 Task: Log work in the project AgileFalcon for the issue 'Integrate a new gamification feature into an existing mobile application to increase user engagement and retention' spent time as '4w 4d 13h 35m' and remaining time as '1w 4d 9h 43m' and add a flag. Now add the issue to the epic 'IT Asset Management Process Improvement'. Log work in the project AgileFalcon for the issue 'Develop a new tool for automated testing of web application accessibility compliance for people with disabilities' spent time as '1w 5d 2h 57m' and remaining time as '4w 6d 13h 20m' and clone the issue. Now add the issue to the epic 'IT Service Desk Process Improvement'
Action: Mouse moved to (971, 234)
Screenshot: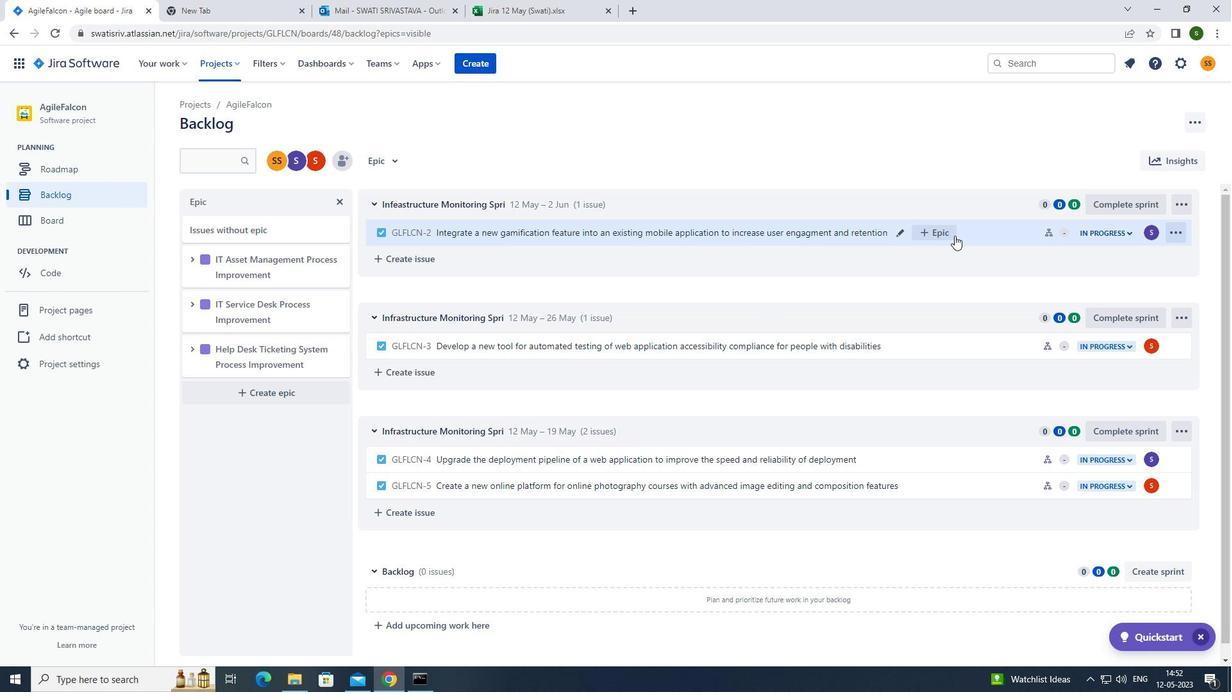 
Action: Mouse pressed left at (971, 234)
Screenshot: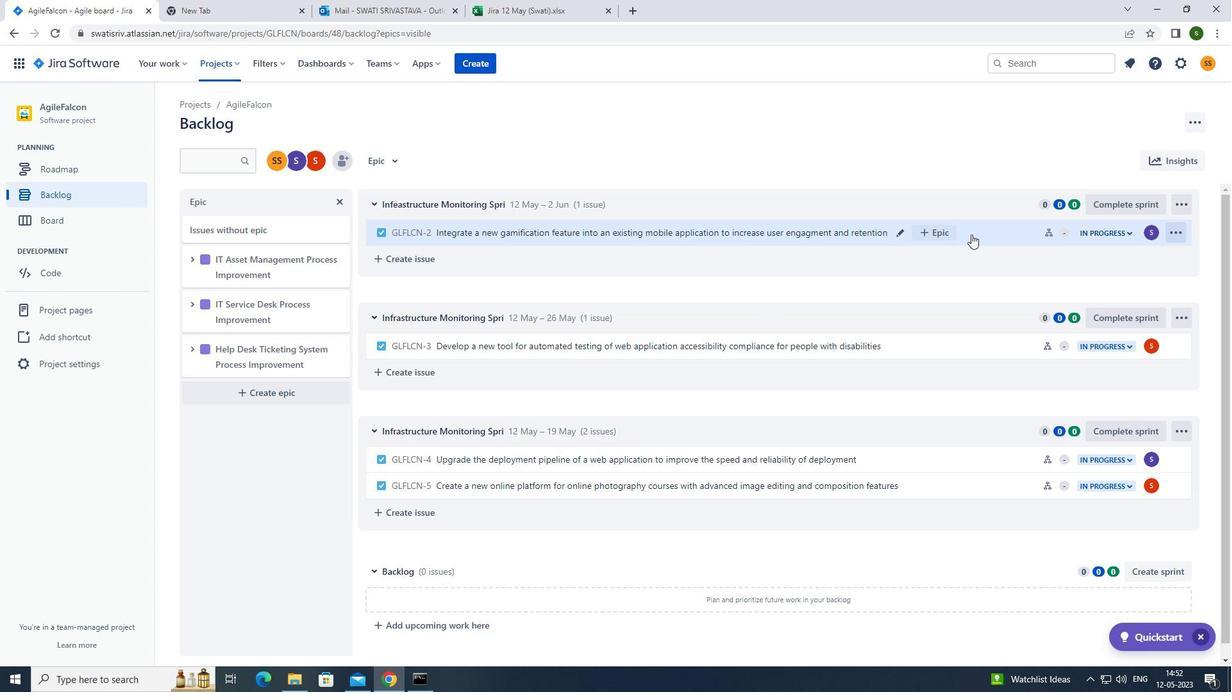 
Action: Mouse moved to (1178, 194)
Screenshot: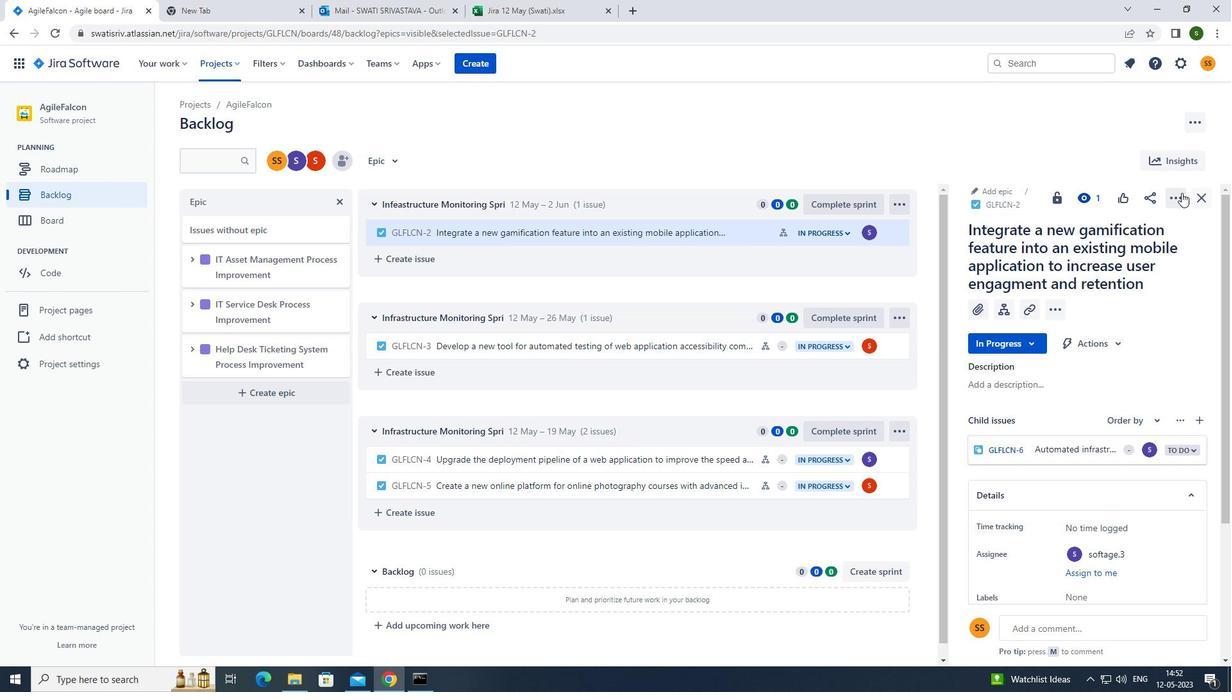 
Action: Mouse pressed left at (1178, 194)
Screenshot: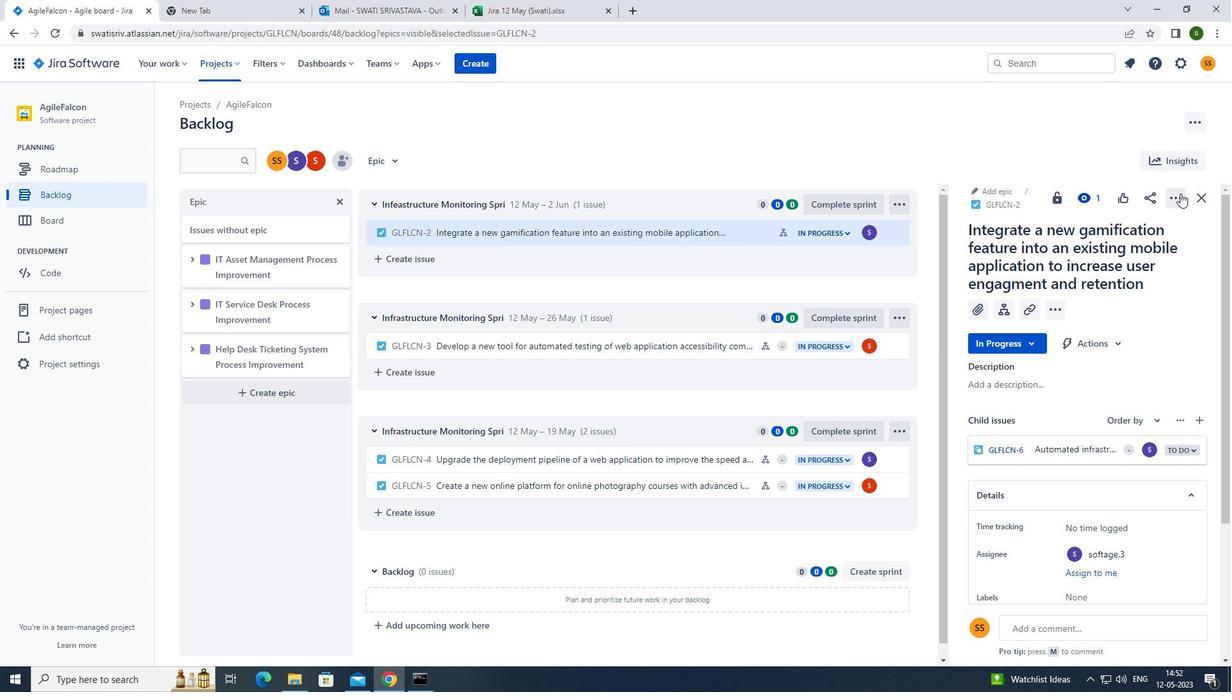 
Action: Mouse moved to (1161, 227)
Screenshot: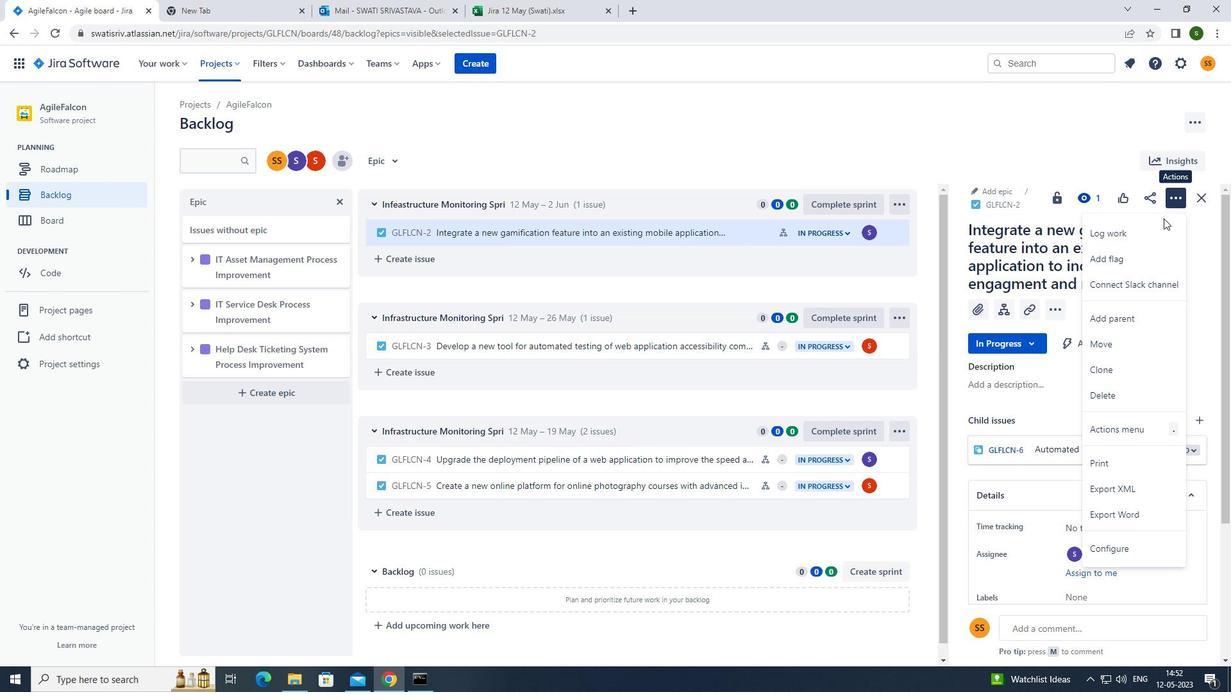 
Action: Mouse pressed left at (1161, 227)
Screenshot: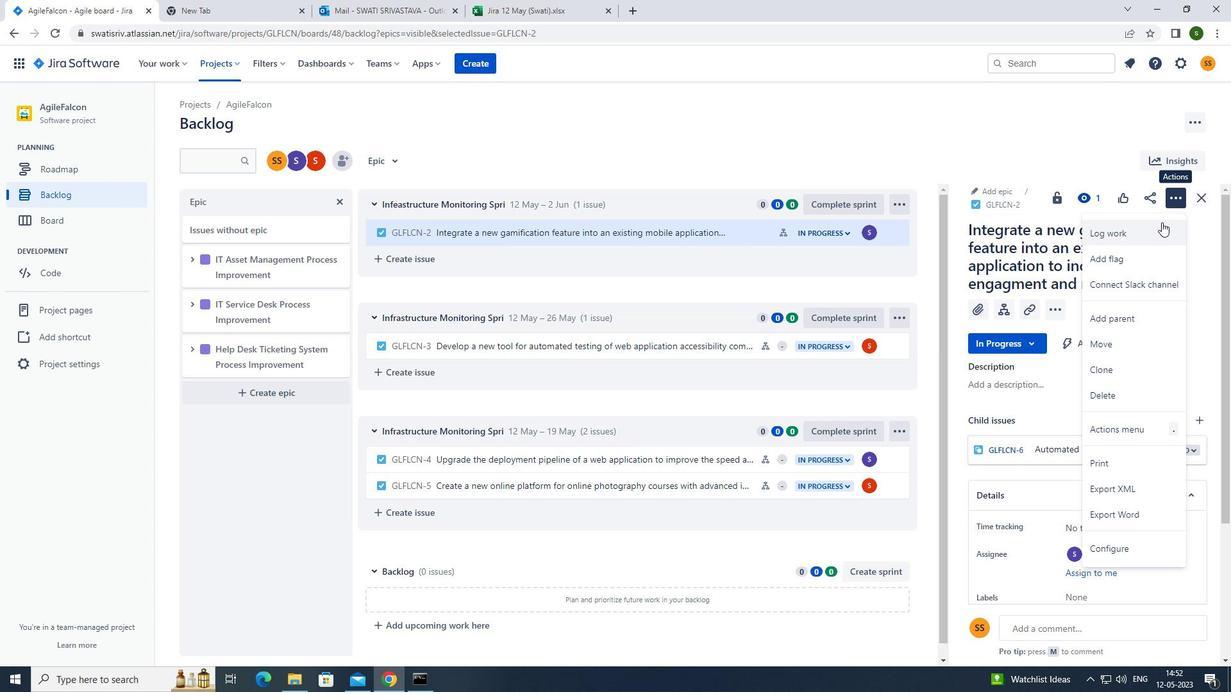 
Action: Mouse moved to (558, 164)
Screenshot: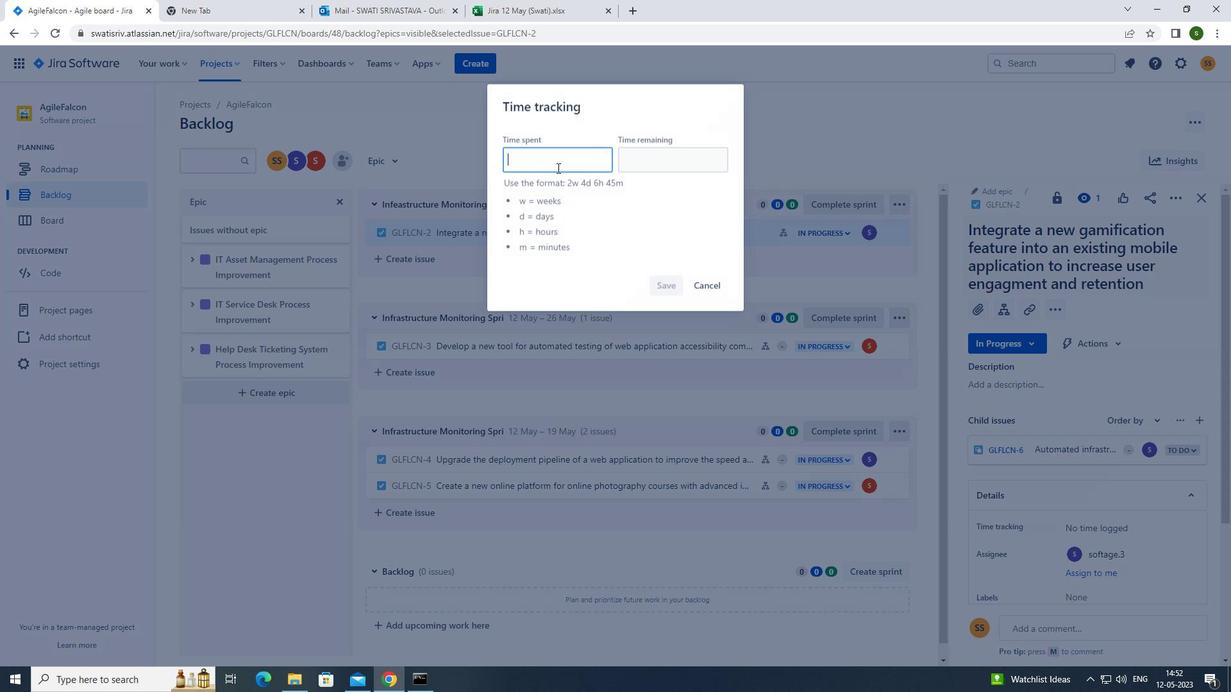 
Action: Key pressed 4w<Key.space>4d<Key.space>13h<Key.space>35m
Screenshot: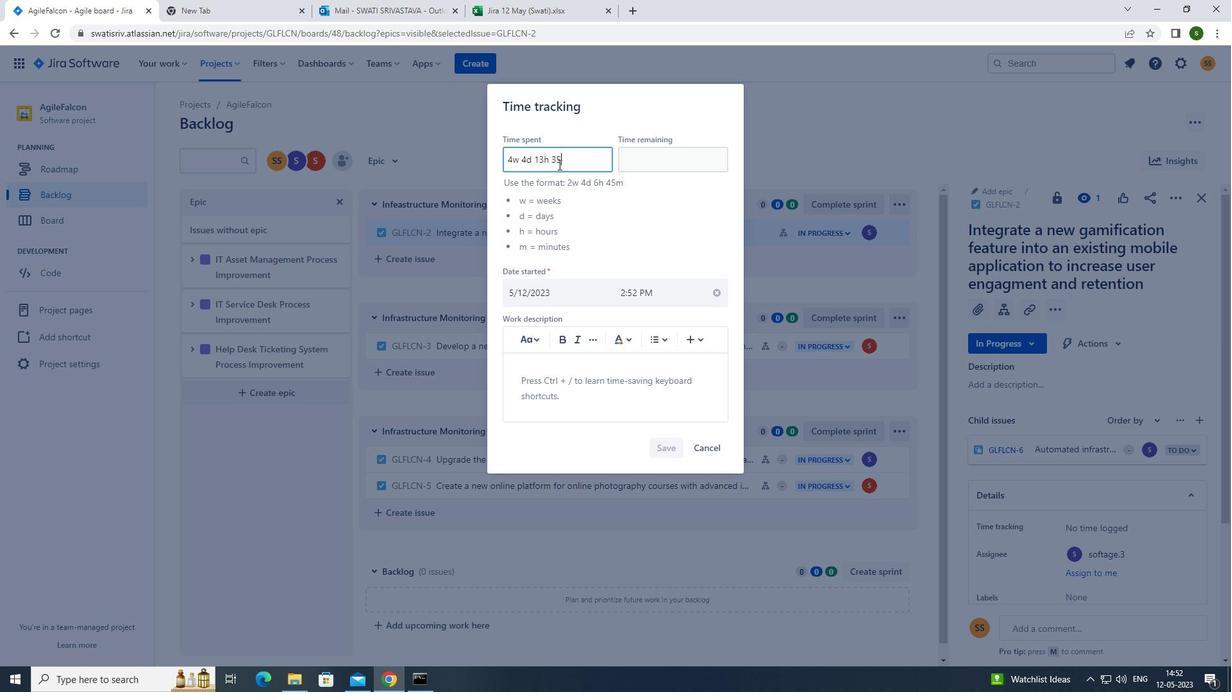 
Action: Mouse moved to (671, 164)
Screenshot: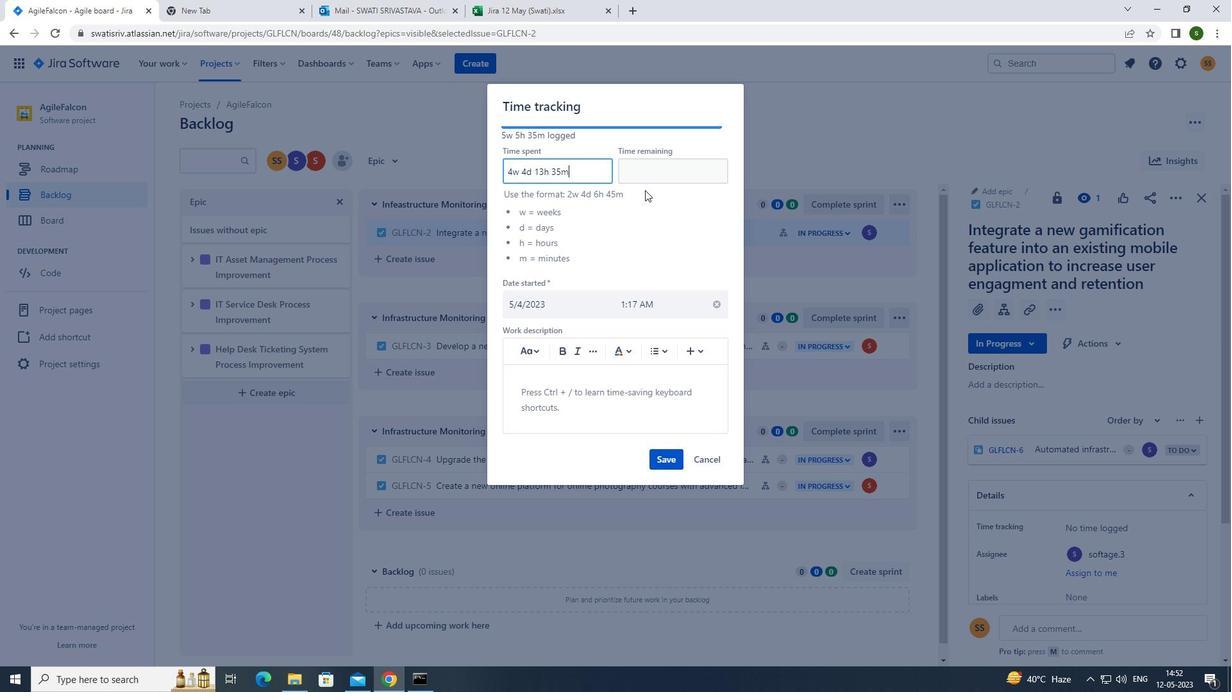 
Action: Mouse pressed left at (671, 164)
Screenshot: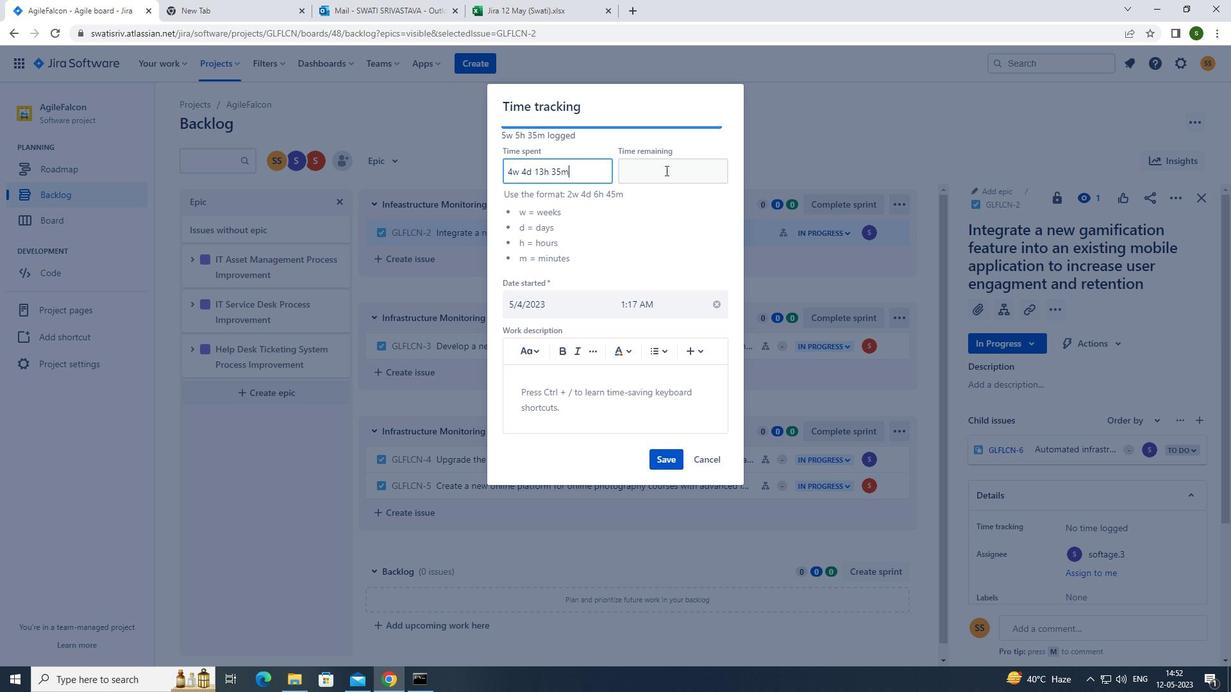 
Action: Key pressed 1w<Key.space>4d<Key.space>9h<Key.space>43m
Screenshot: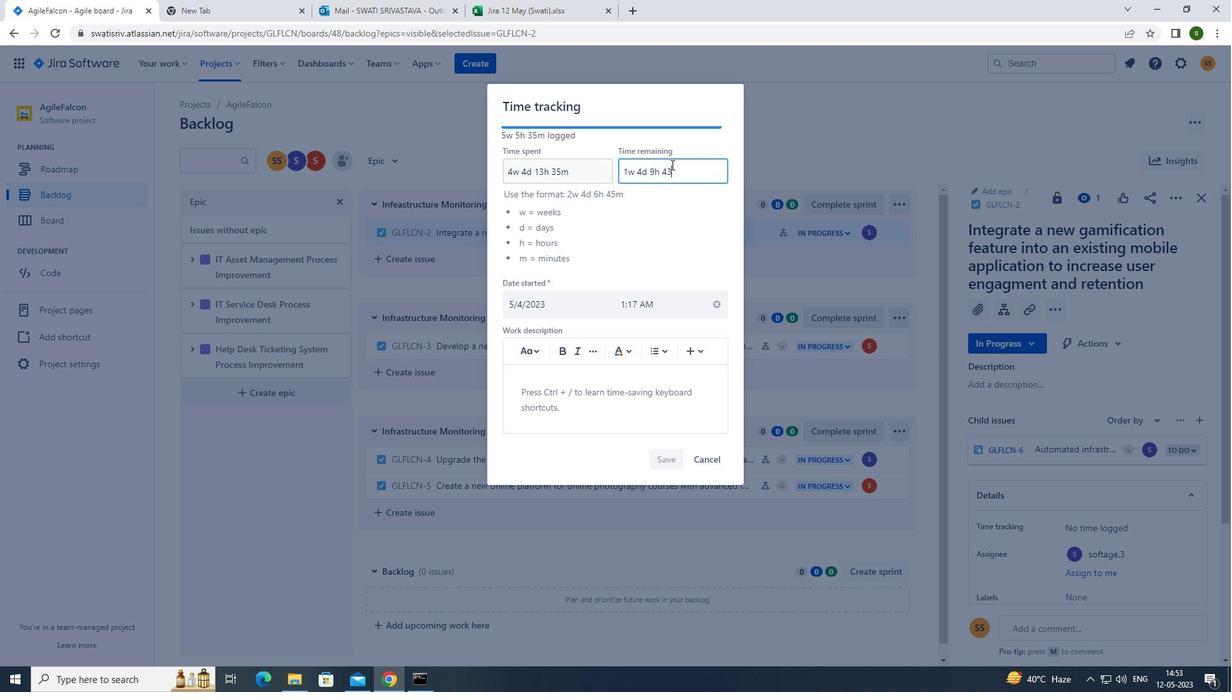 
Action: Mouse moved to (665, 460)
Screenshot: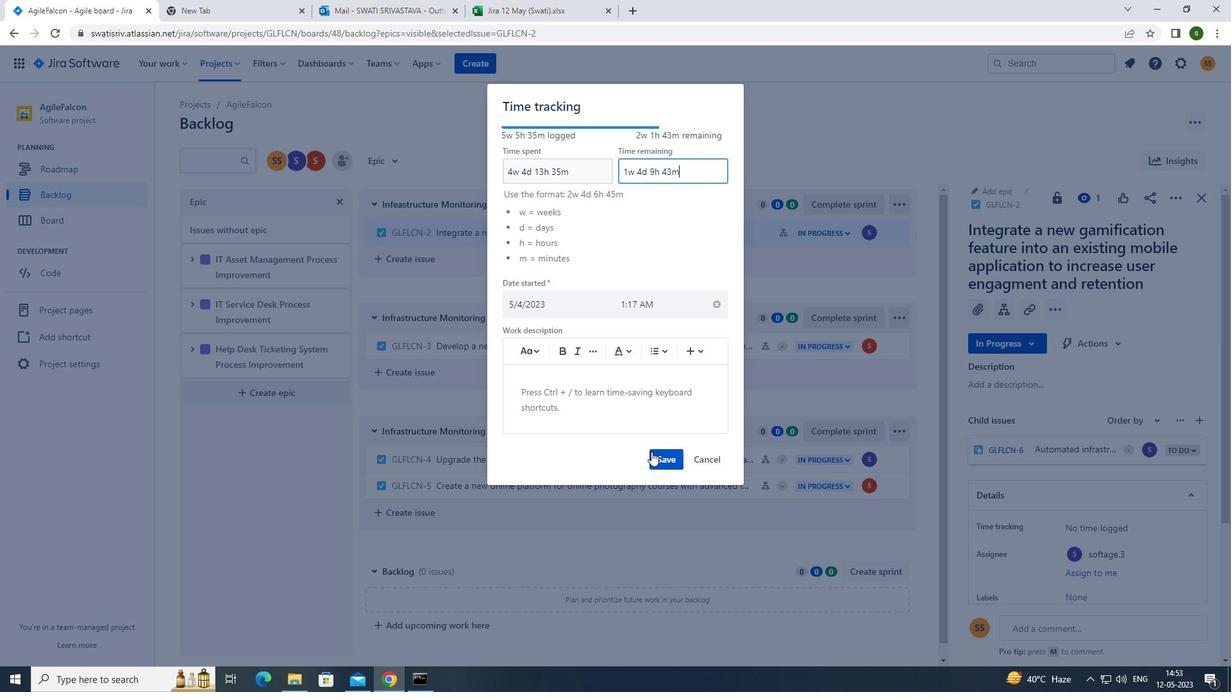
Action: Mouse pressed left at (665, 460)
Screenshot: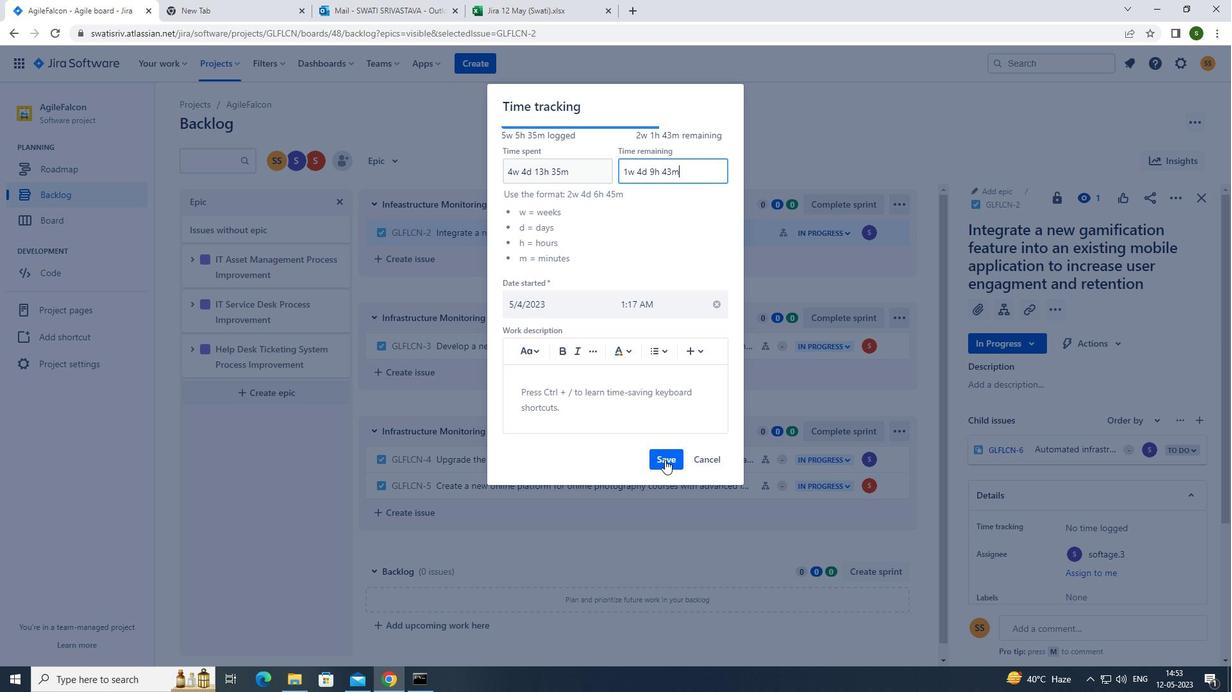 
Action: Mouse moved to (1177, 200)
Screenshot: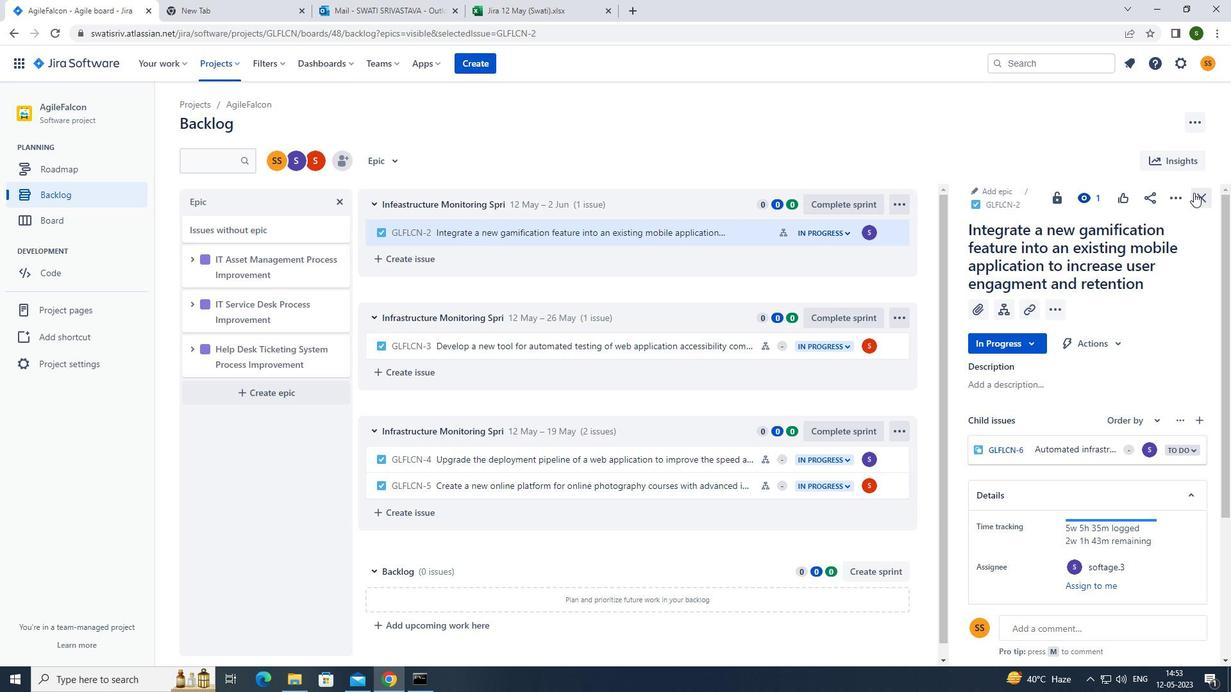 
Action: Mouse pressed left at (1177, 200)
Screenshot: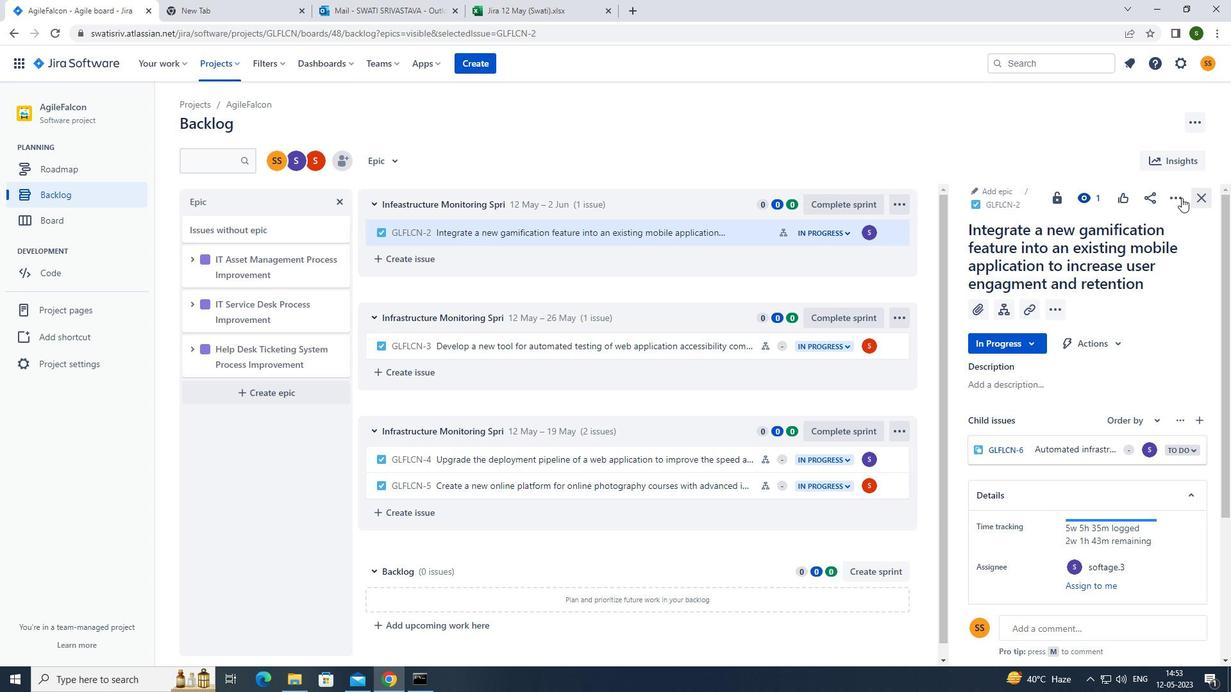
Action: Mouse moved to (1113, 253)
Screenshot: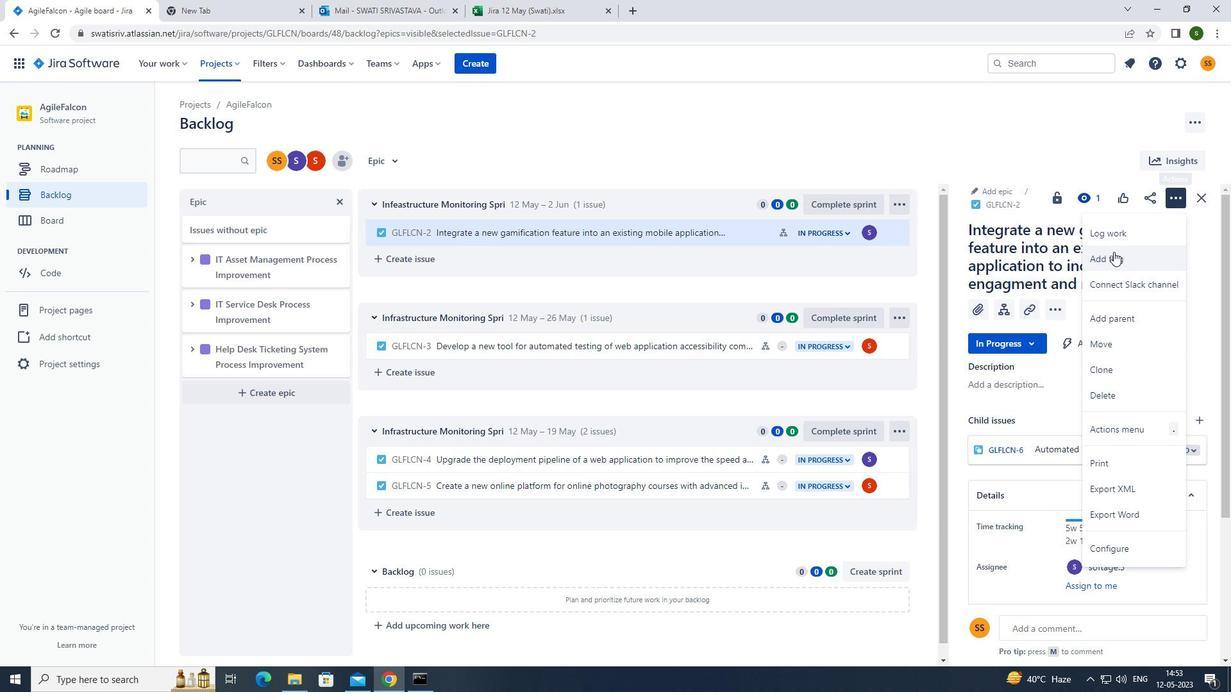 
Action: Mouse pressed left at (1113, 253)
Screenshot: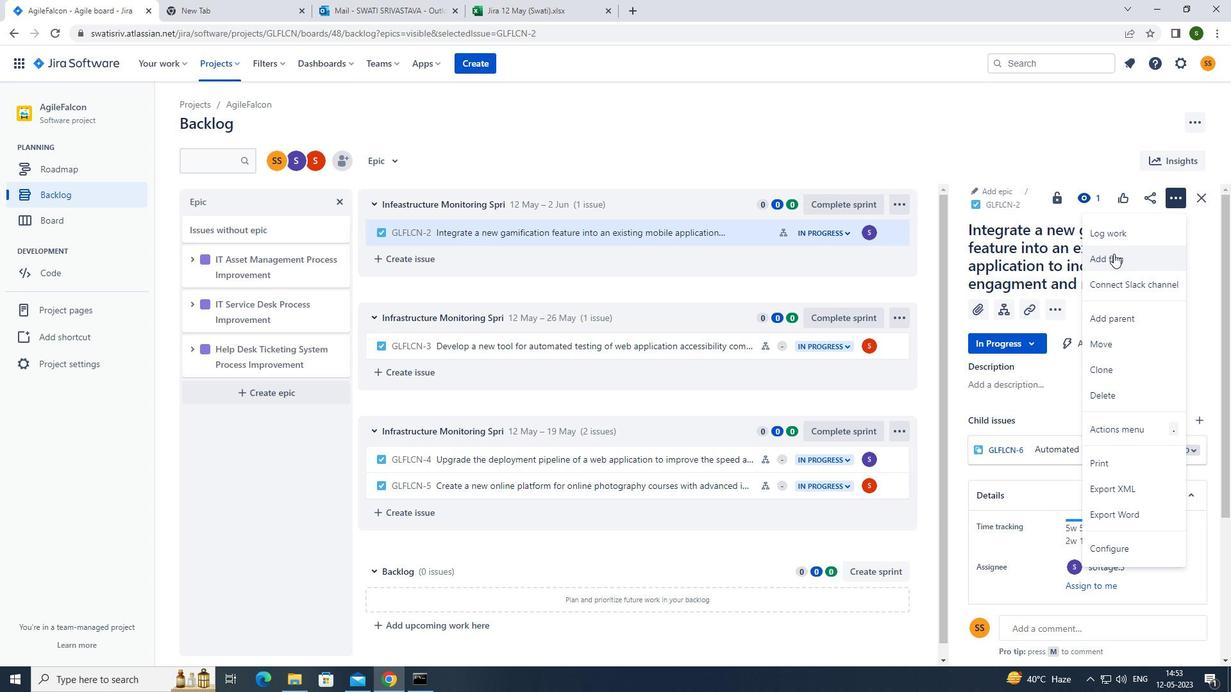 
Action: Mouse moved to (395, 159)
Screenshot: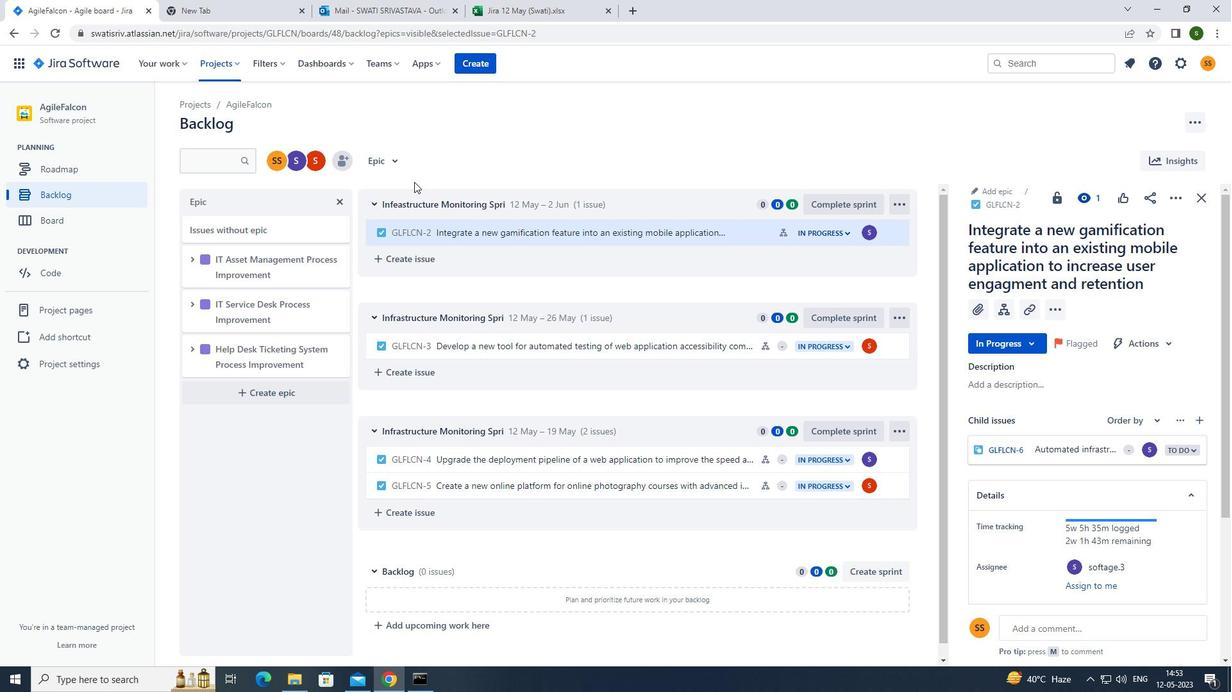 
Action: Mouse pressed left at (395, 159)
Screenshot: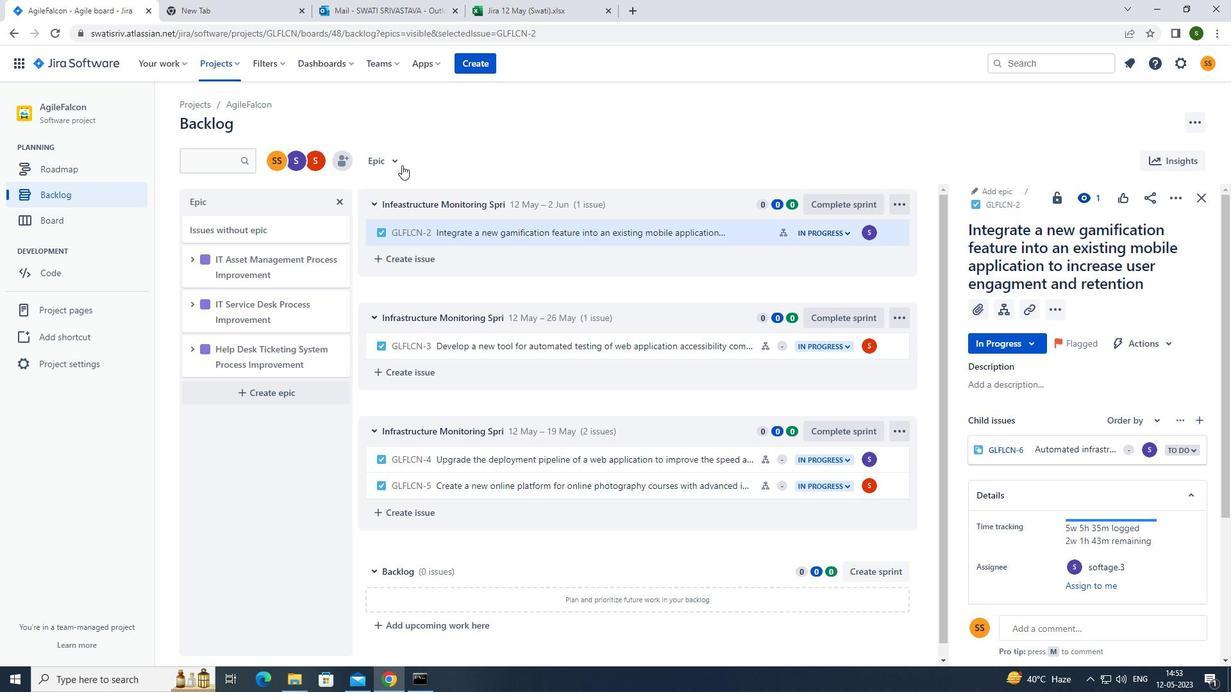 
Action: Mouse moved to (491, 216)
Screenshot: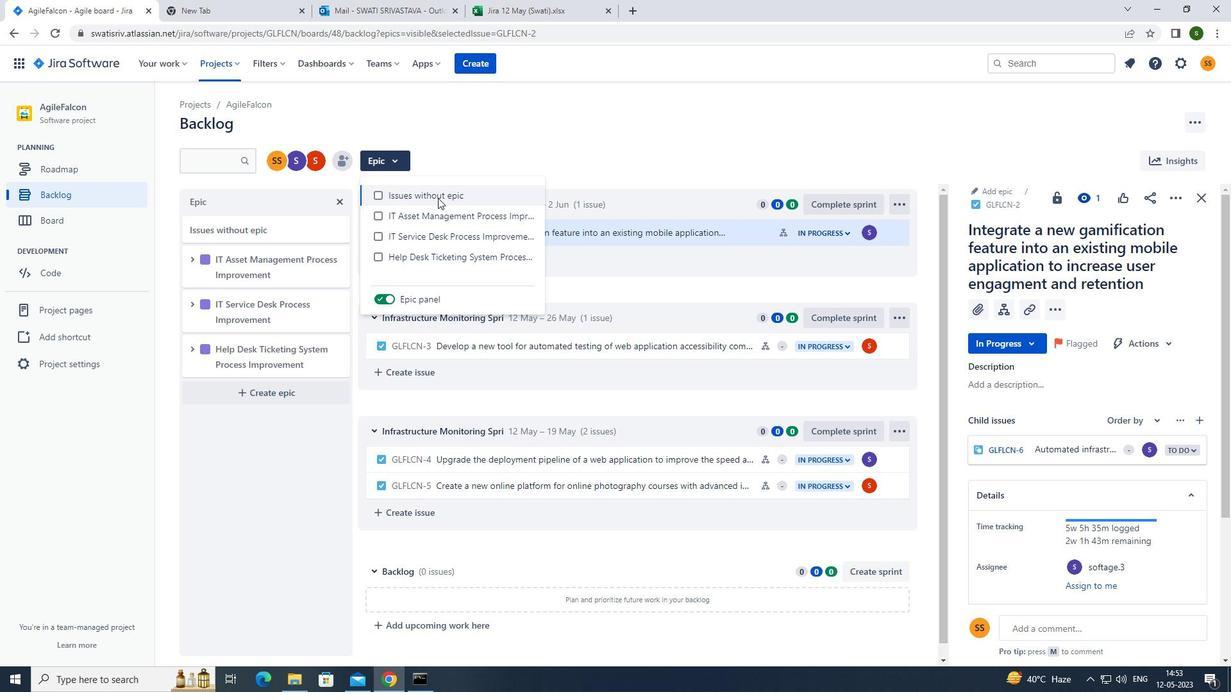 
Action: Mouse pressed left at (491, 216)
Screenshot: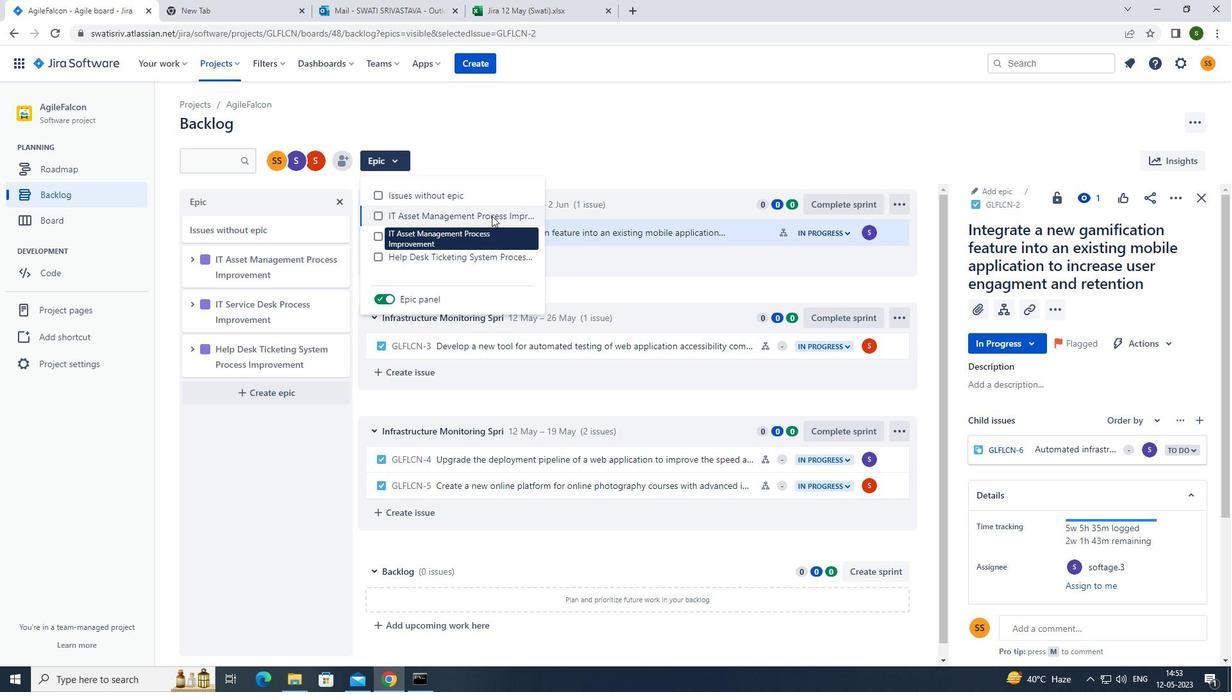 
Action: Mouse moved to (555, 132)
Screenshot: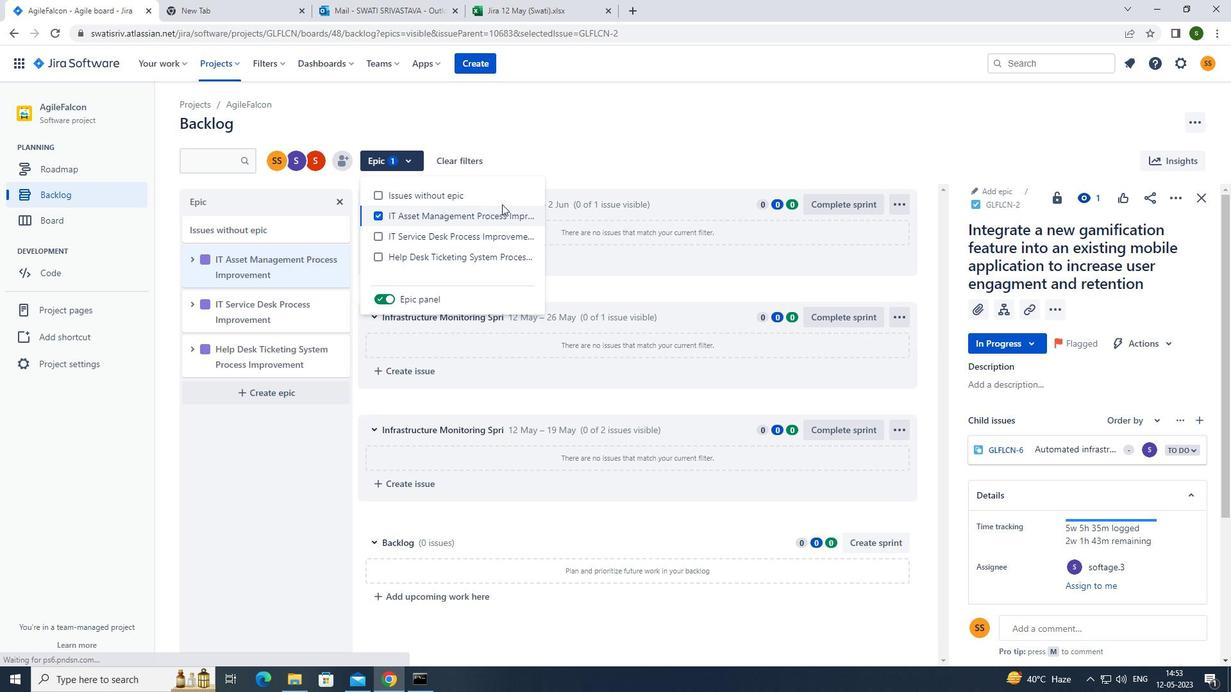 
Action: Mouse pressed left at (555, 132)
Screenshot: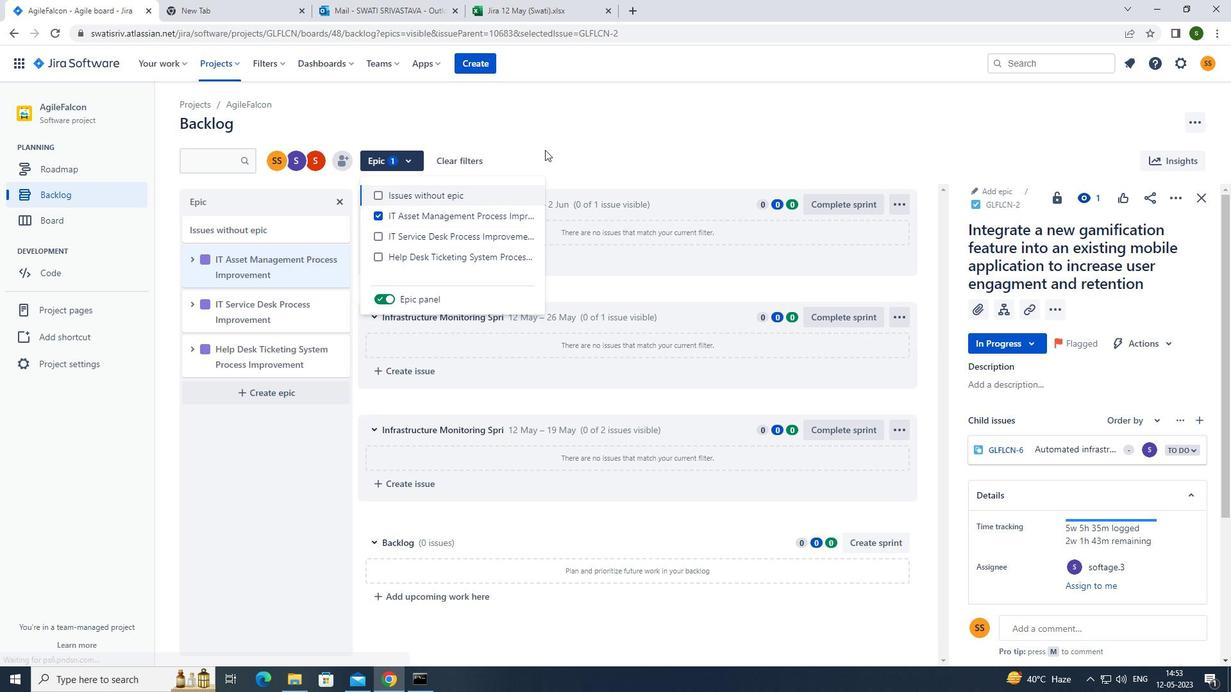 
Action: Mouse moved to (98, 189)
Screenshot: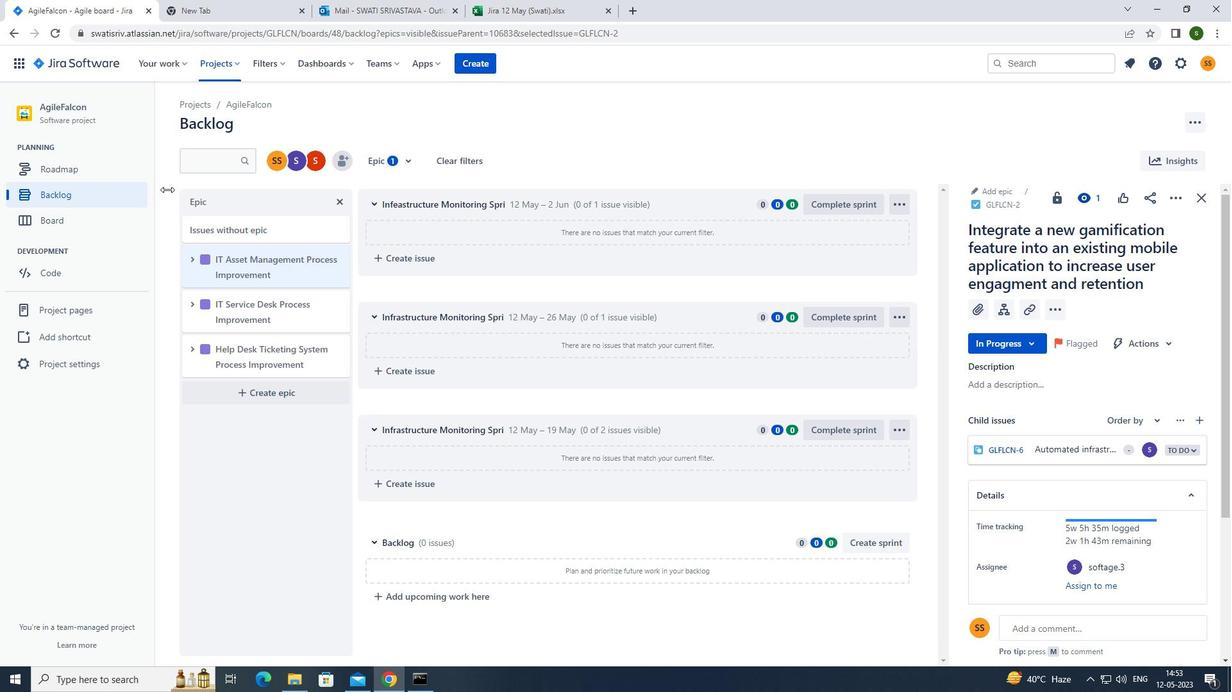 
Action: Mouse pressed left at (98, 189)
Screenshot: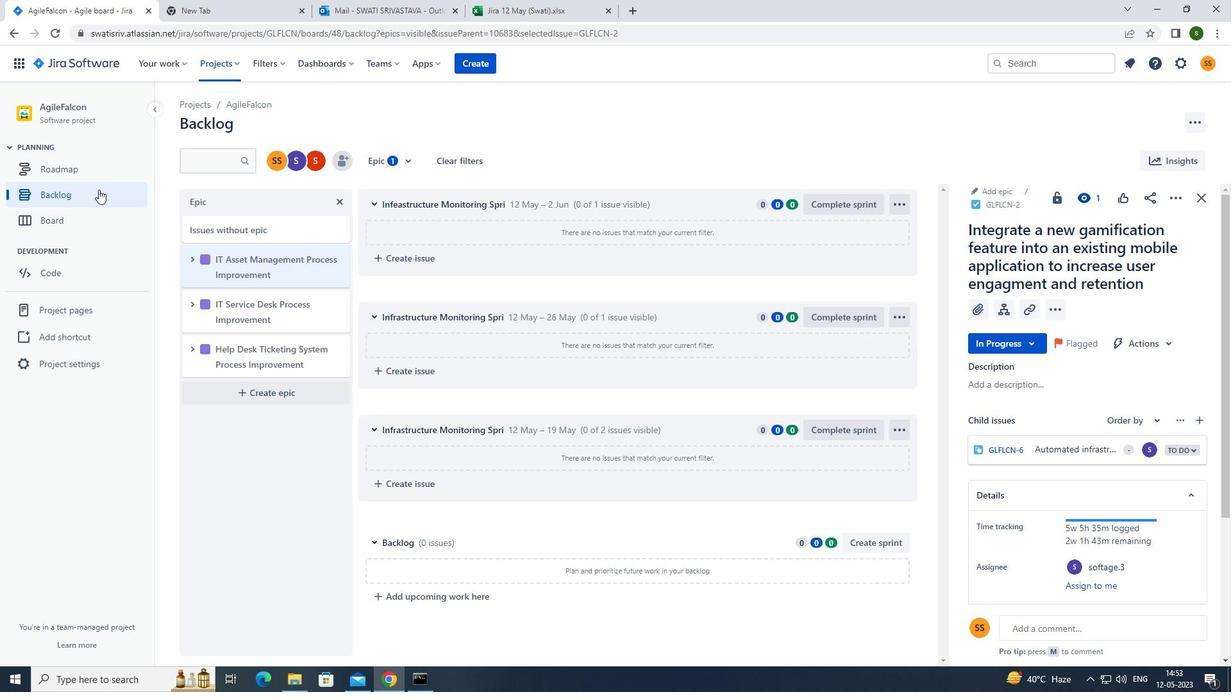 
Action: Mouse moved to (706, 354)
Screenshot: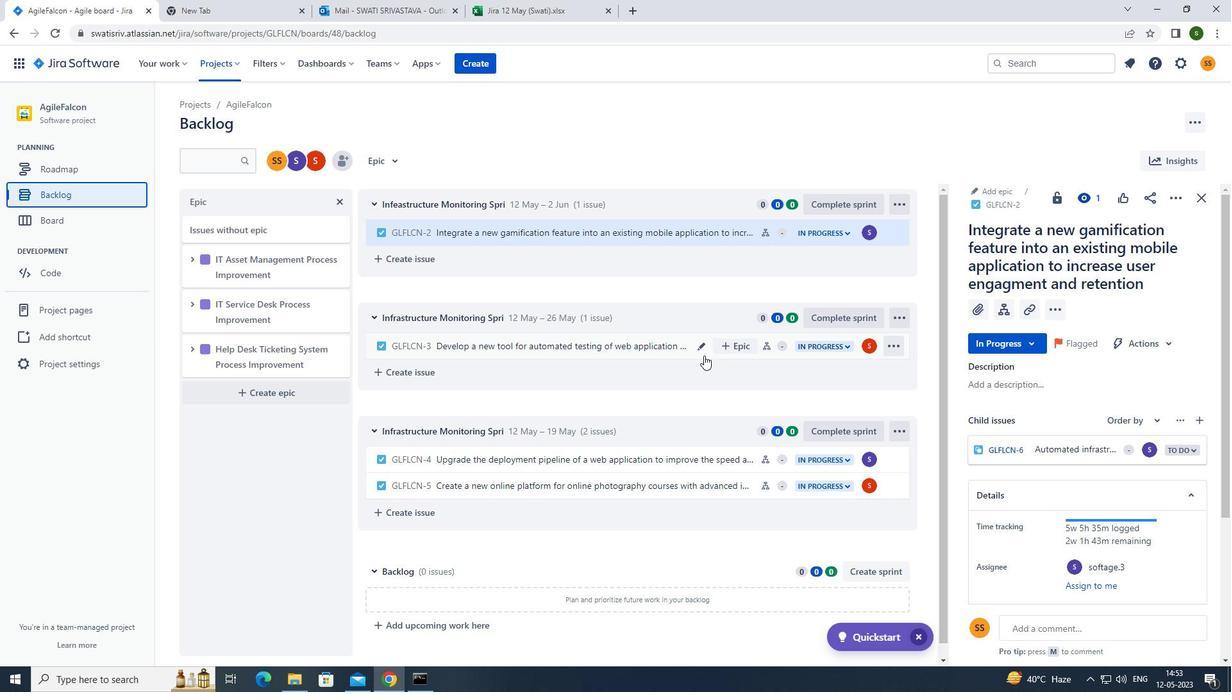 
Action: Mouse pressed left at (706, 354)
Screenshot: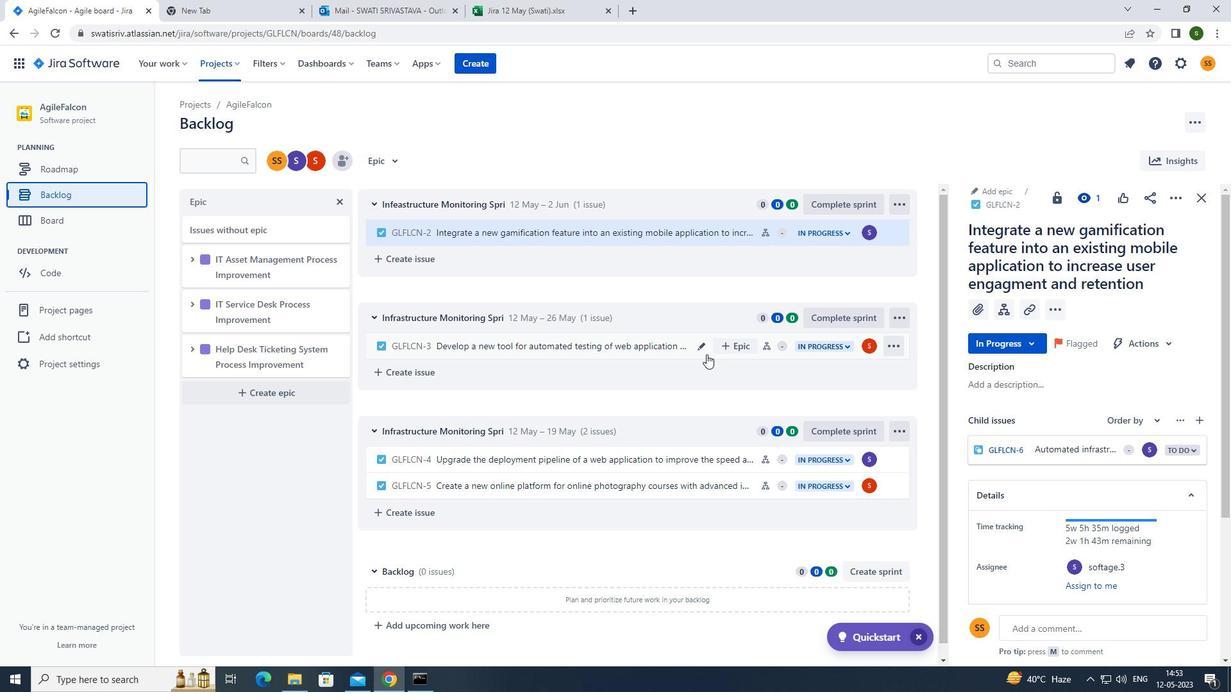 
Action: Mouse moved to (1172, 193)
Screenshot: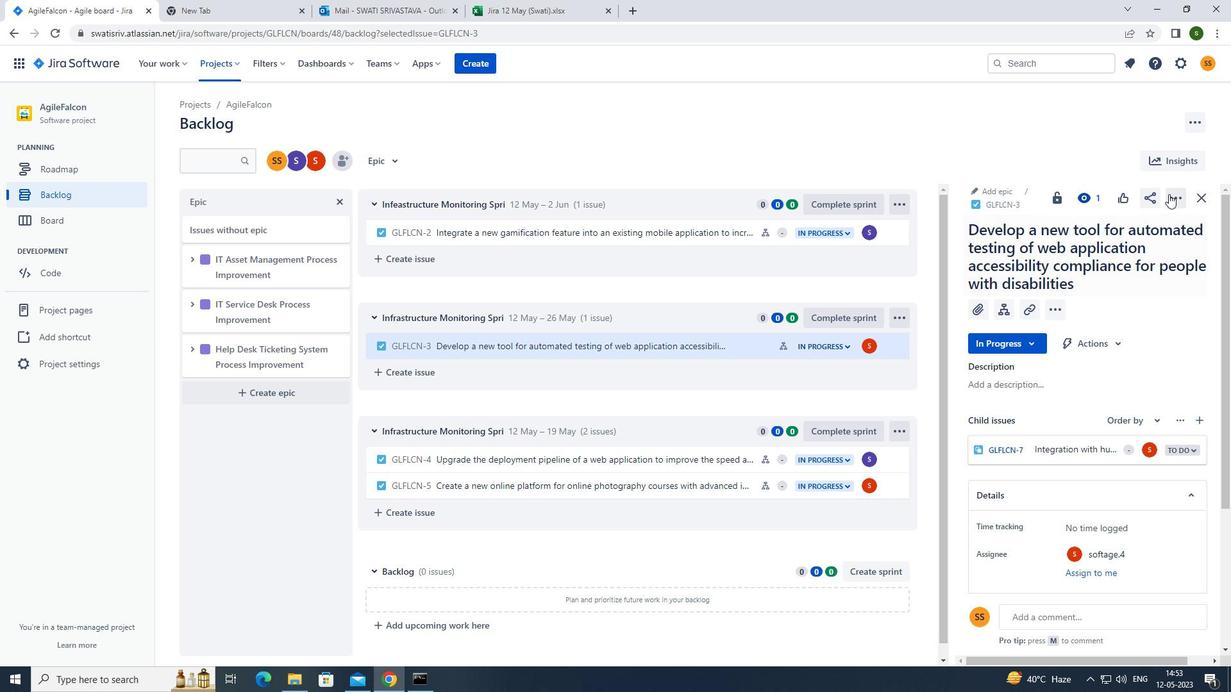 
Action: Mouse pressed left at (1172, 193)
Screenshot: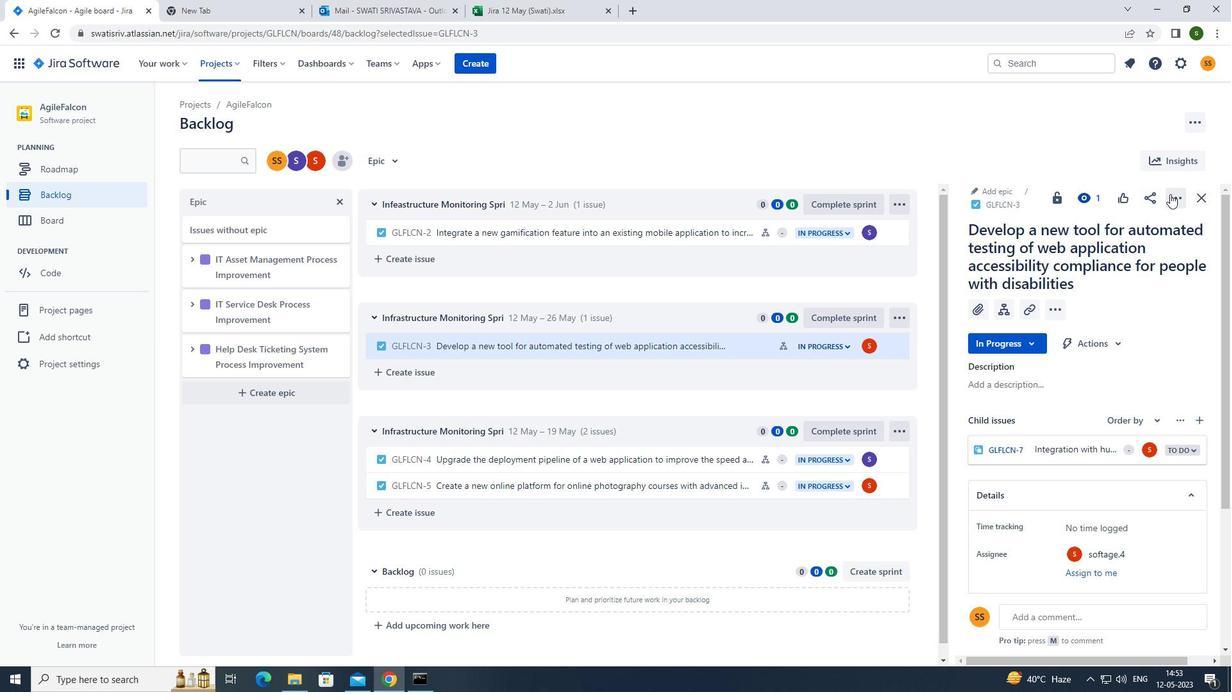 
Action: Mouse moved to (1129, 229)
Screenshot: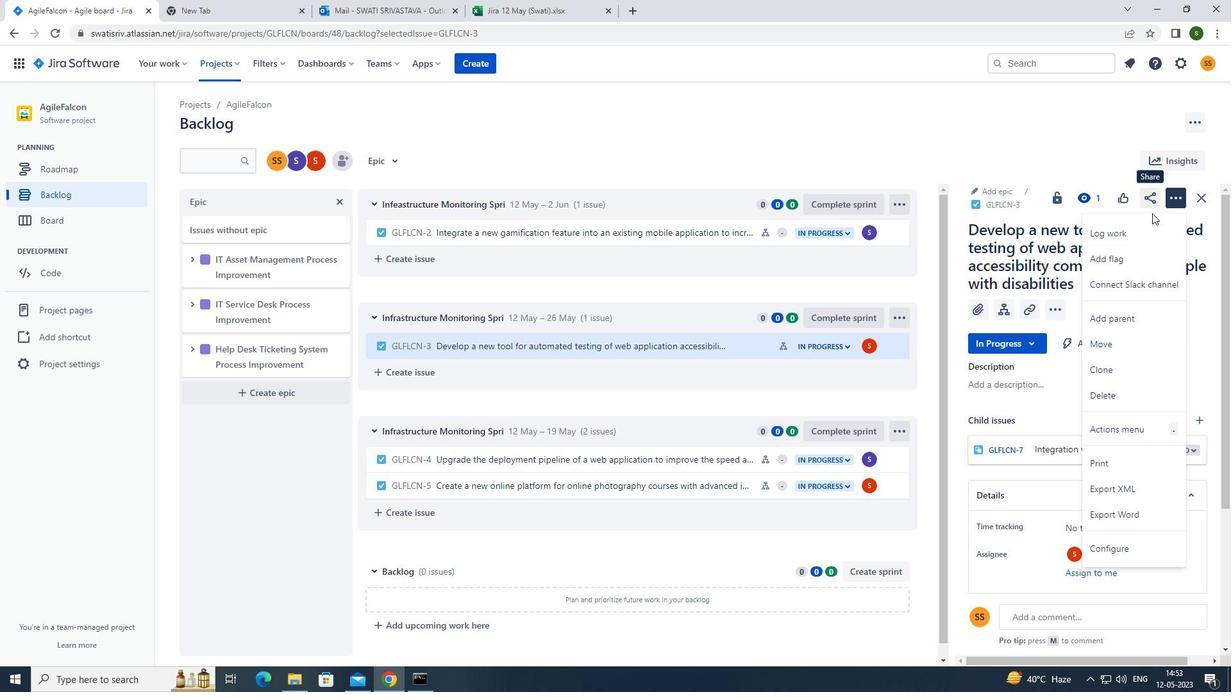 
Action: Mouse pressed left at (1129, 229)
Screenshot: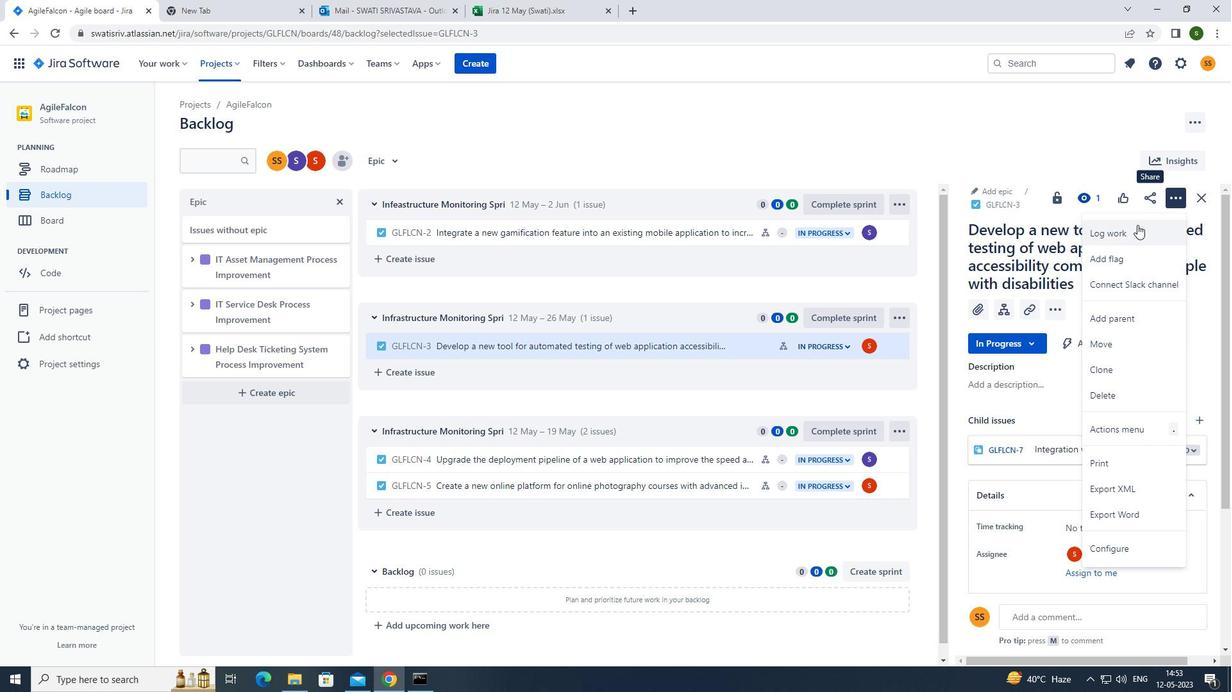 
Action: Mouse moved to (557, 157)
Screenshot: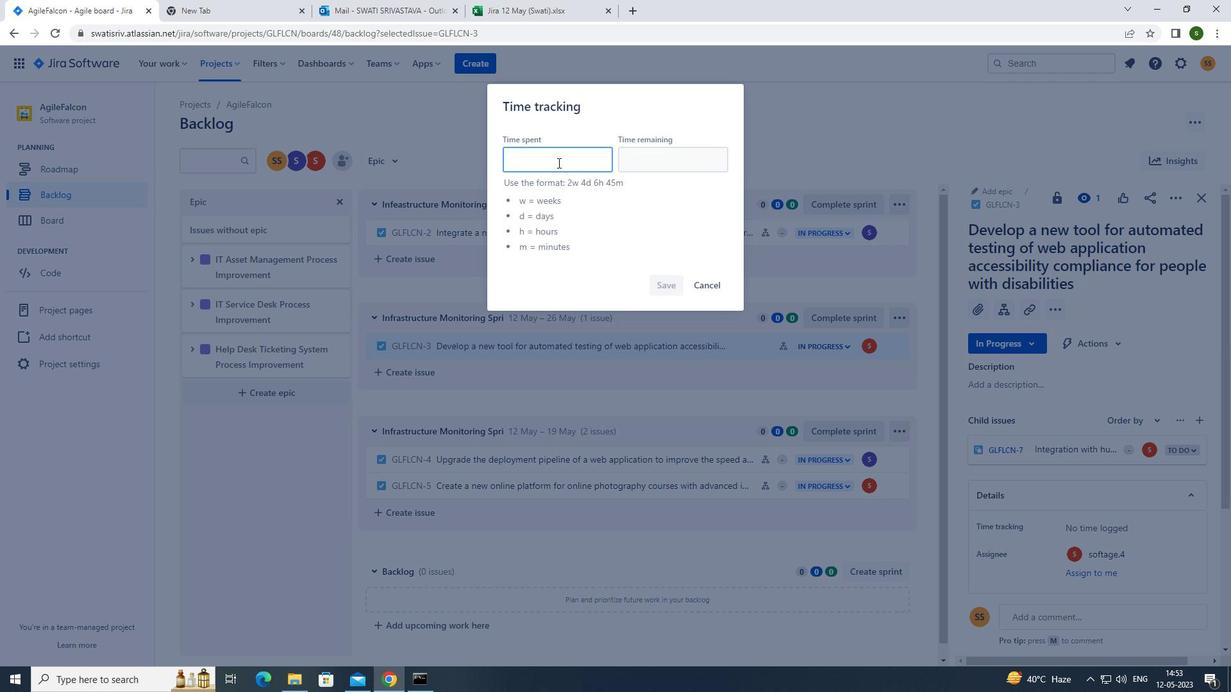 
Action: Key pressed 1w<Key.space>5d<Key.space>2h<Key.space>57m
Screenshot: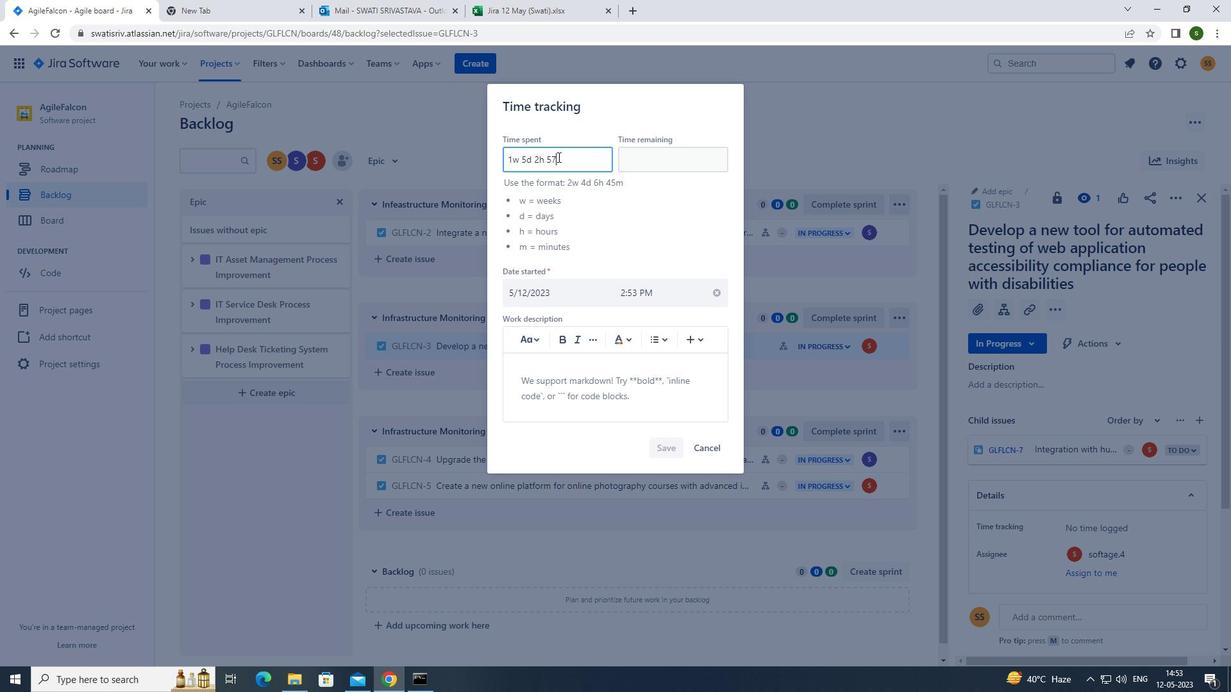 
Action: Mouse moved to (647, 169)
Screenshot: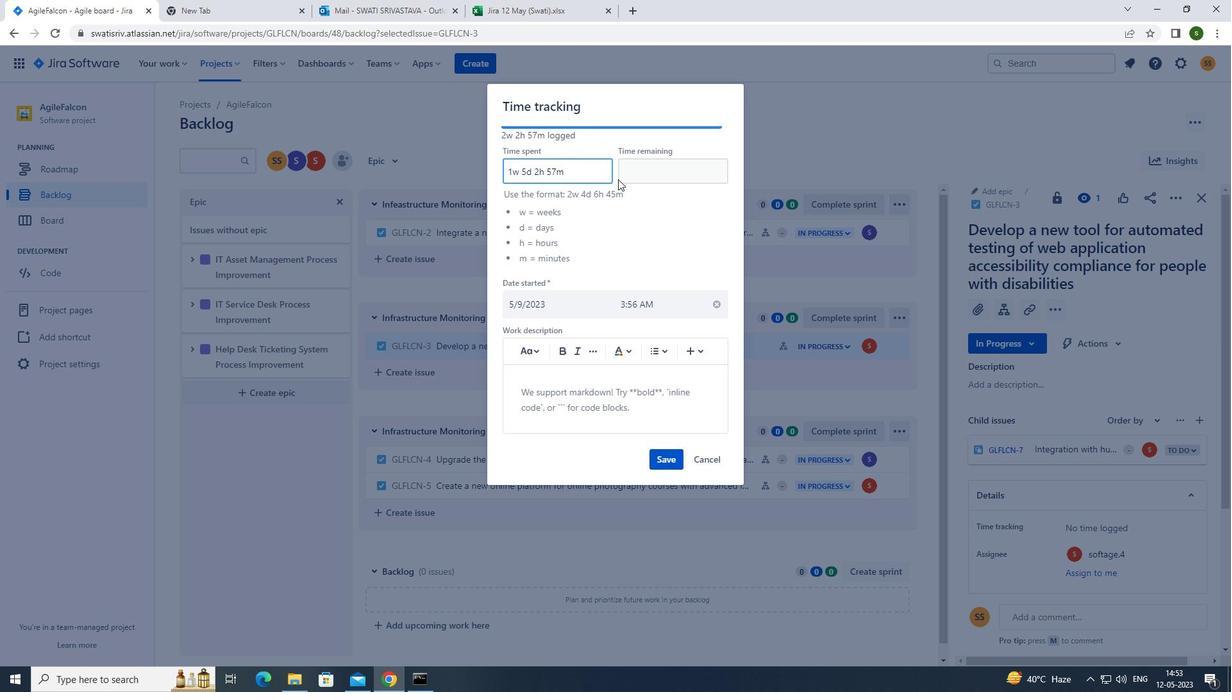 
Action: Mouse pressed left at (647, 169)
Screenshot: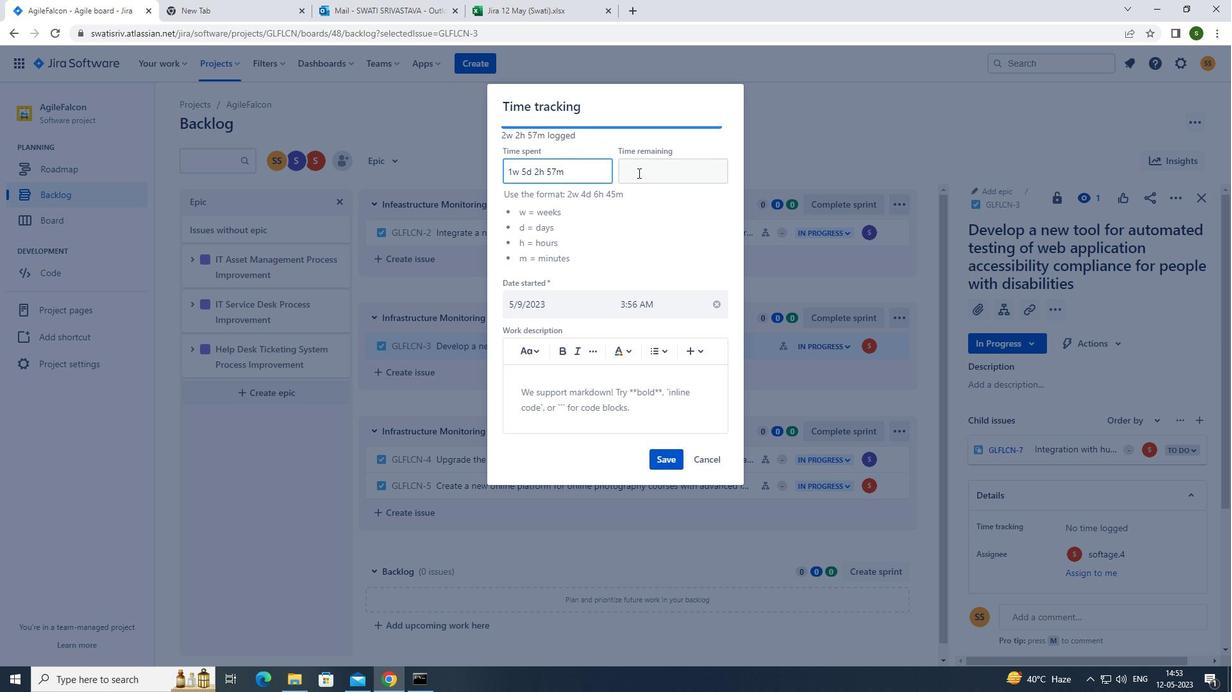 
Action: Key pressed 4w<Key.space>6d<Key.space>13h<Key.space>20m
Screenshot: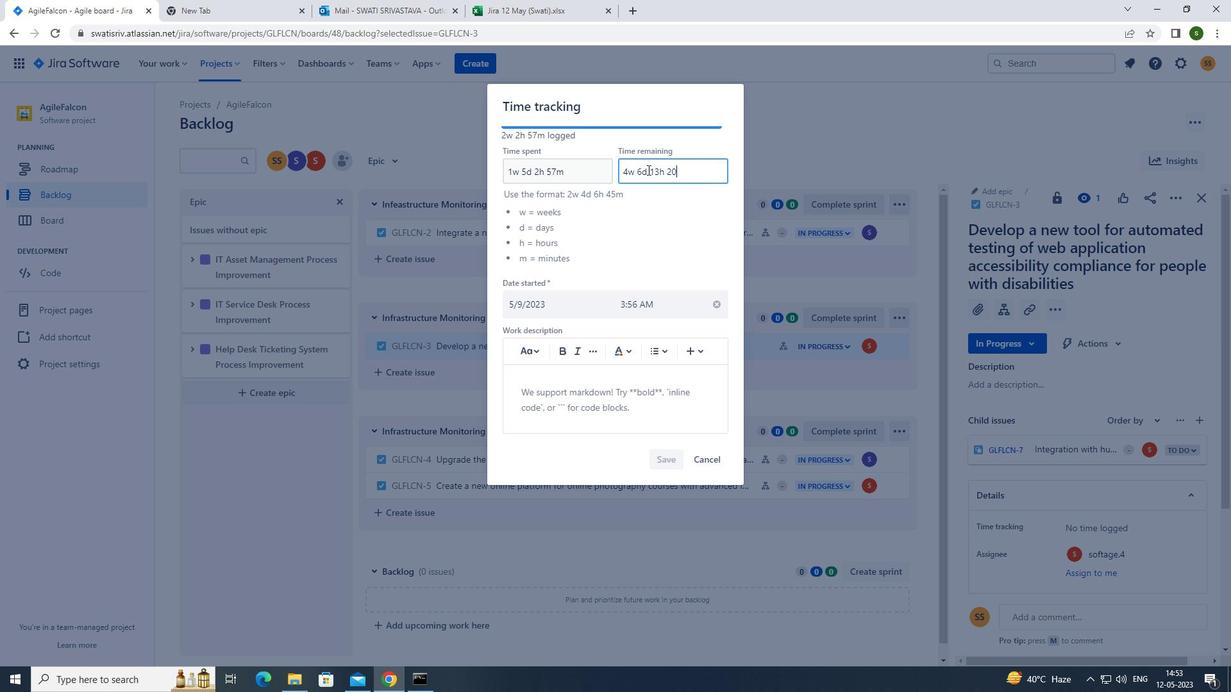 
Action: Mouse moved to (662, 454)
Screenshot: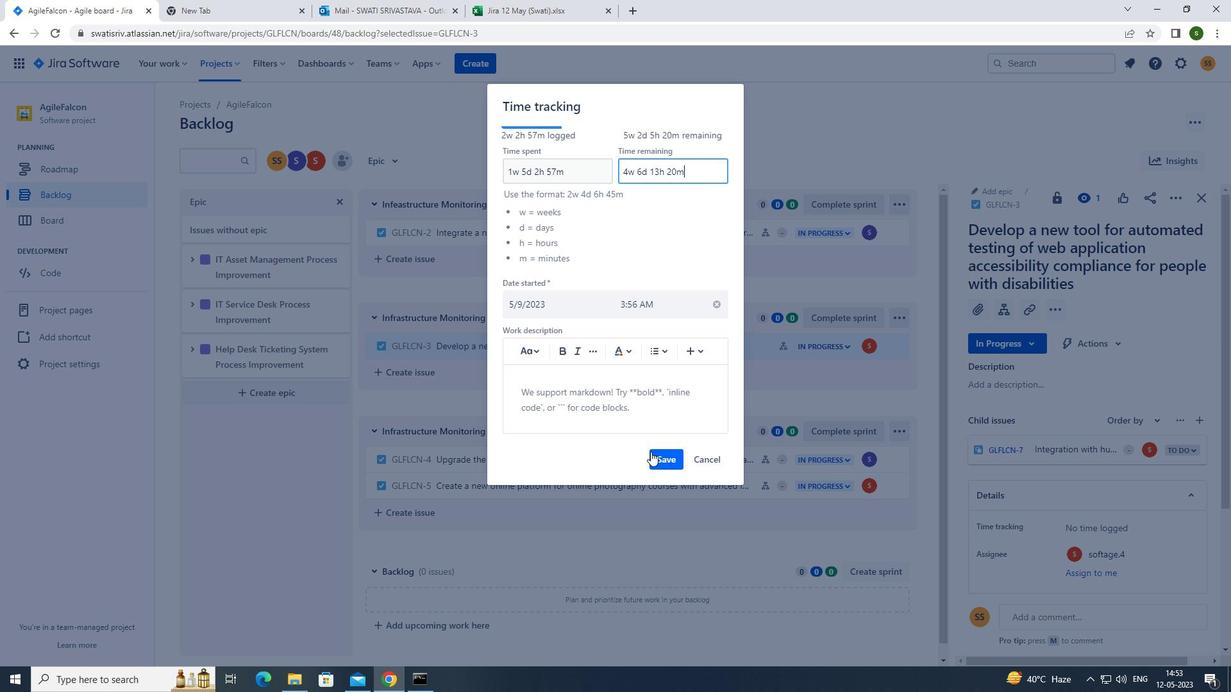 
Action: Mouse pressed left at (662, 454)
Screenshot: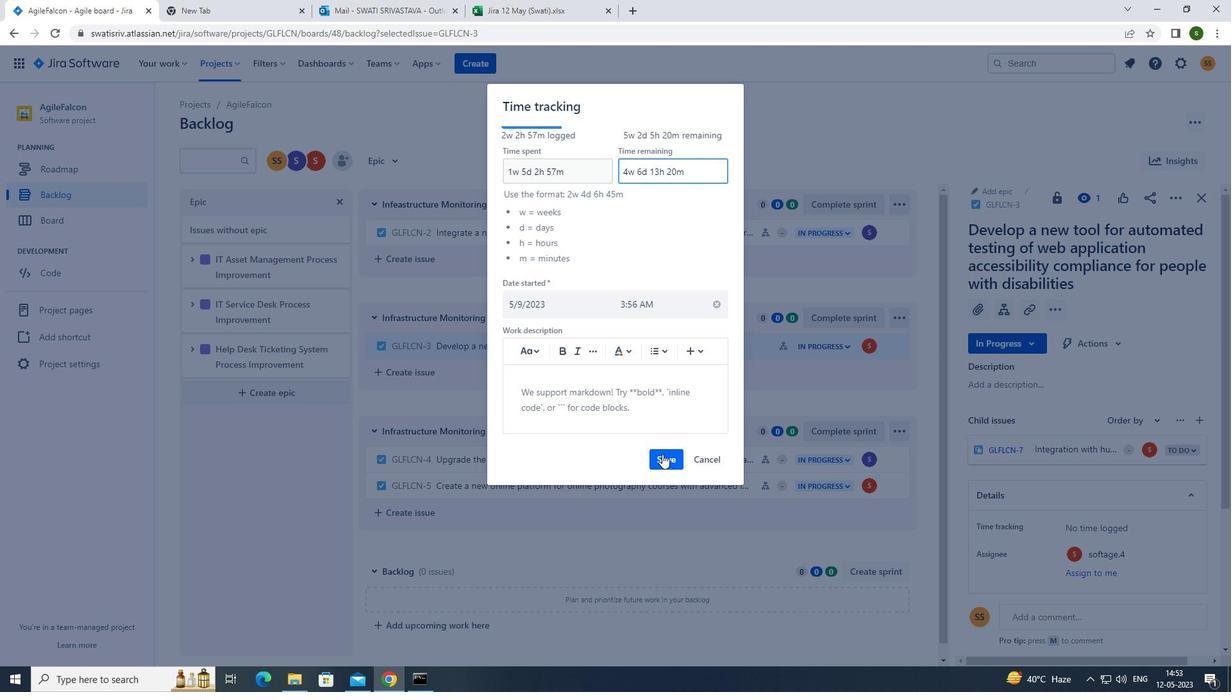 
Action: Mouse moved to (1176, 200)
Screenshot: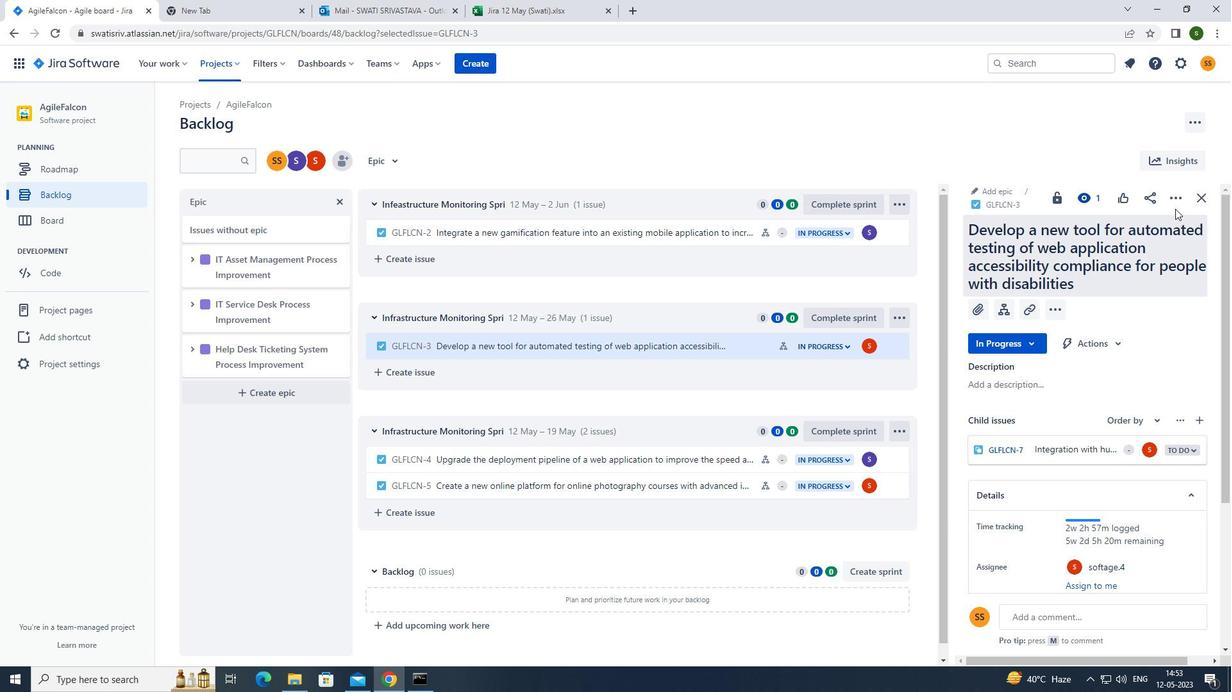 
Action: Mouse pressed left at (1176, 200)
Screenshot: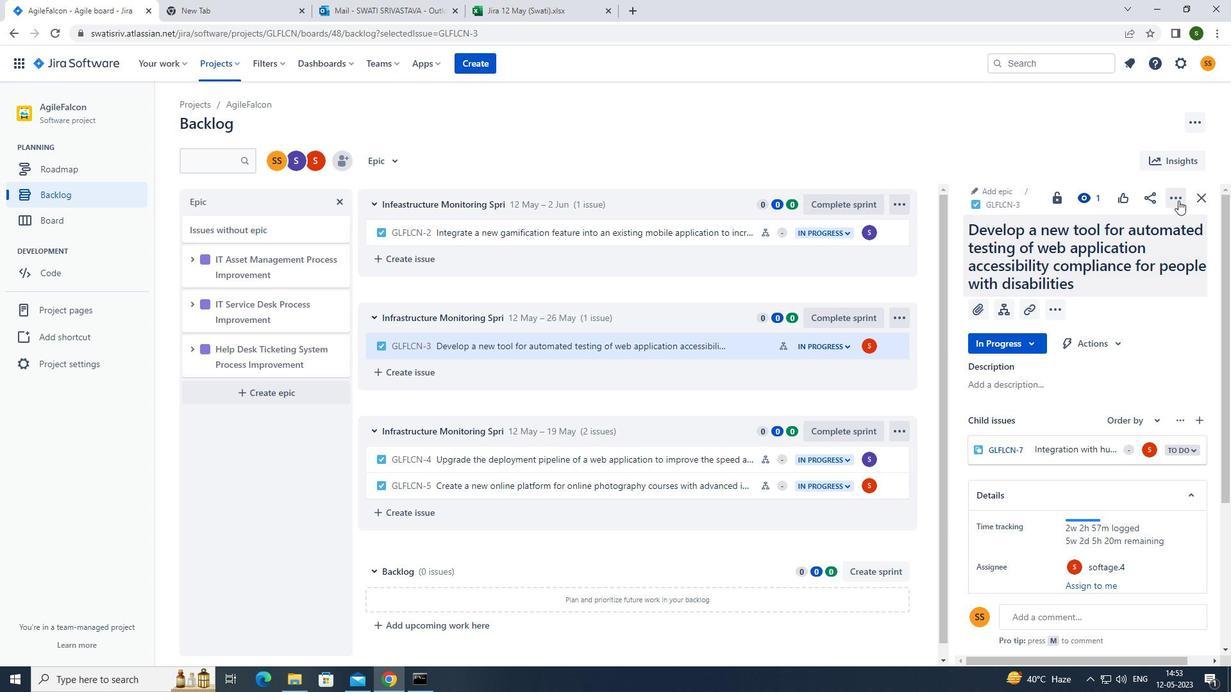 
Action: Mouse moved to (1108, 367)
Screenshot: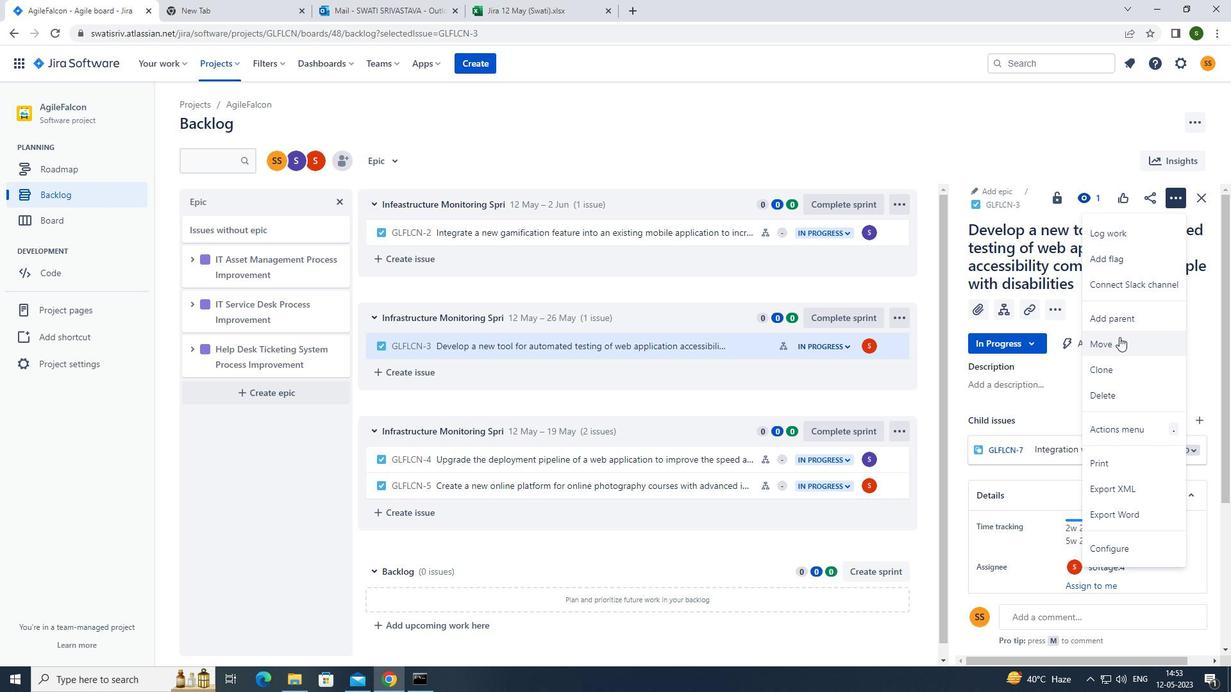 
Action: Mouse pressed left at (1108, 367)
Screenshot: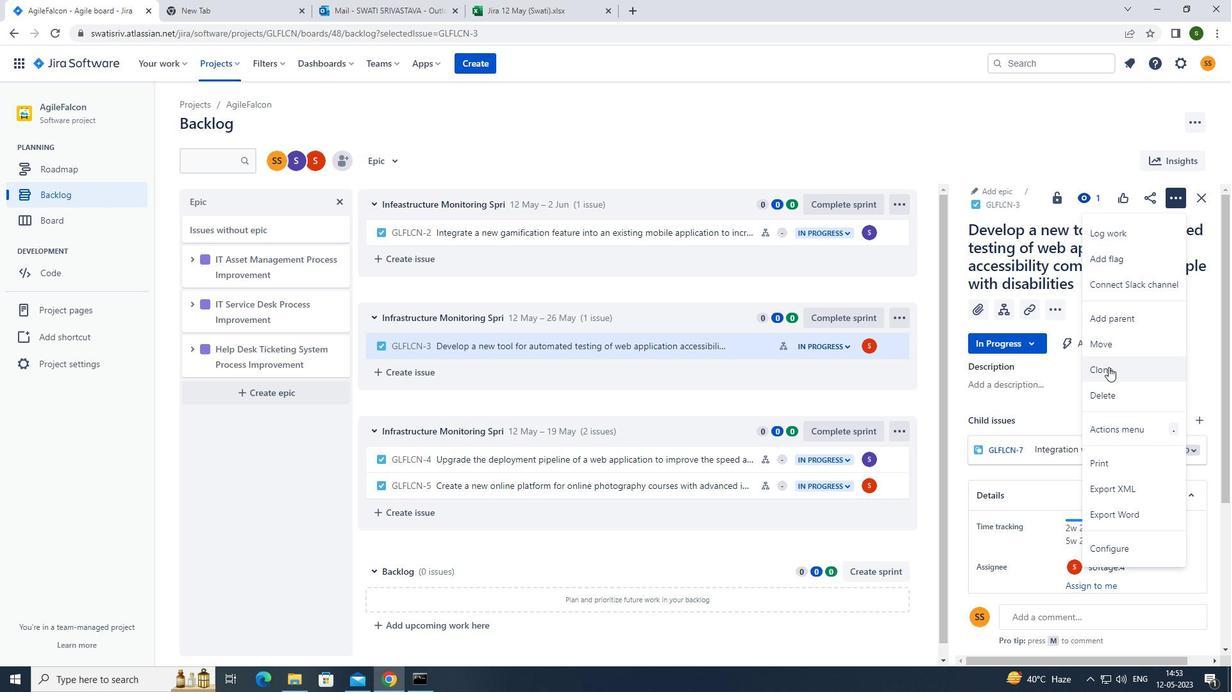 
Action: Mouse moved to (718, 278)
Screenshot: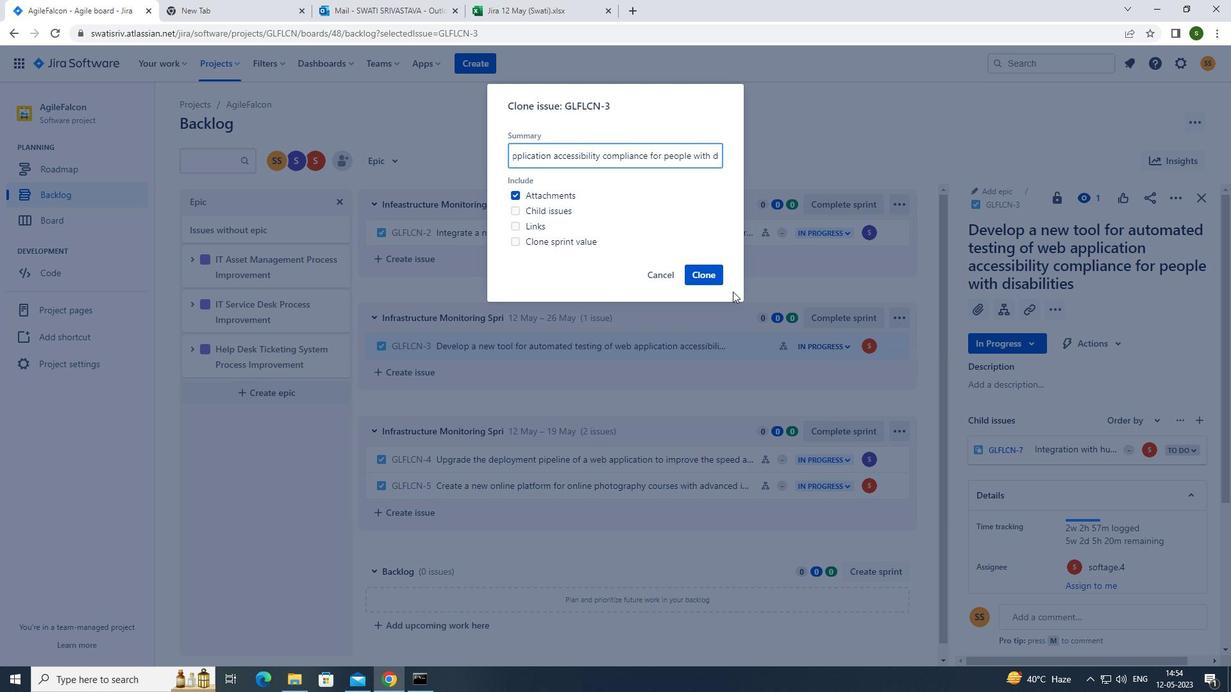 
Action: Mouse pressed left at (718, 278)
Screenshot: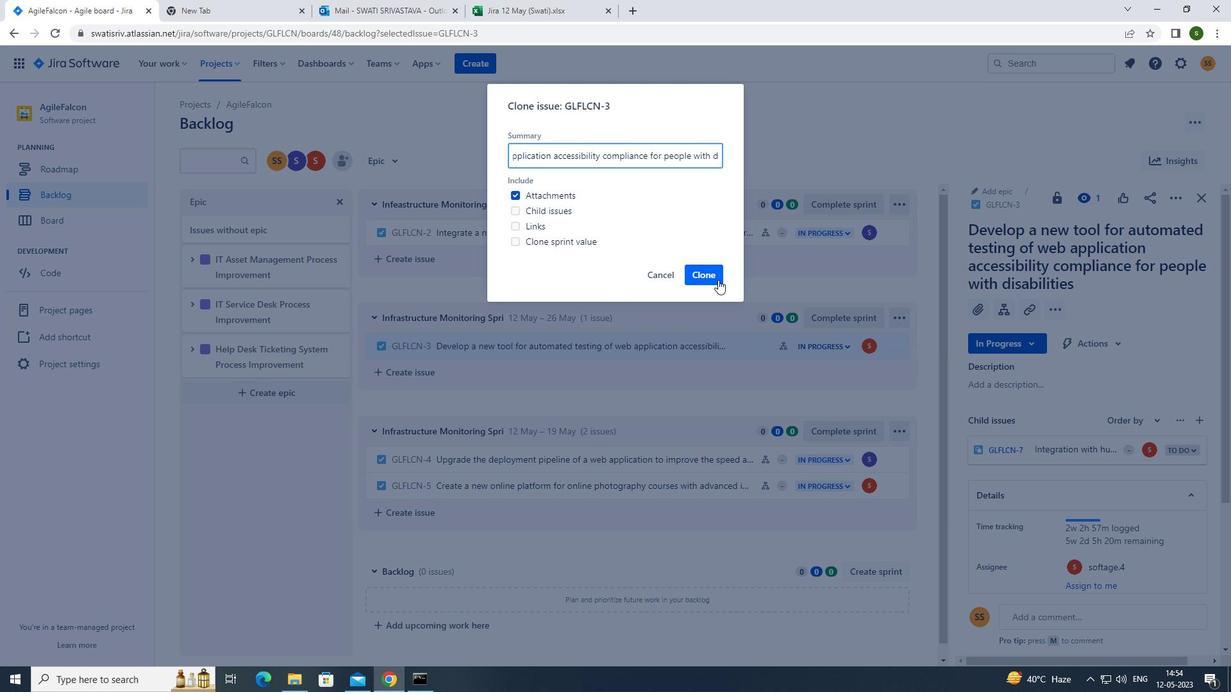 
Action: Mouse moved to (291, 562)
Screenshot: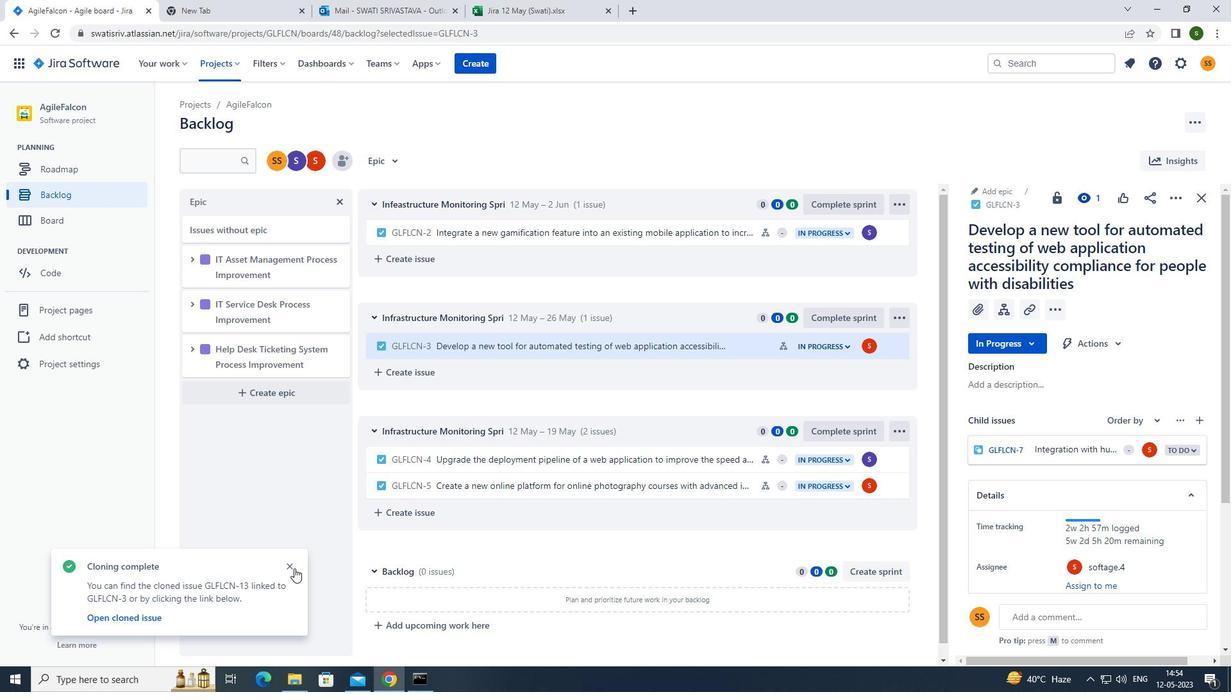
Action: Mouse pressed left at (291, 562)
Screenshot: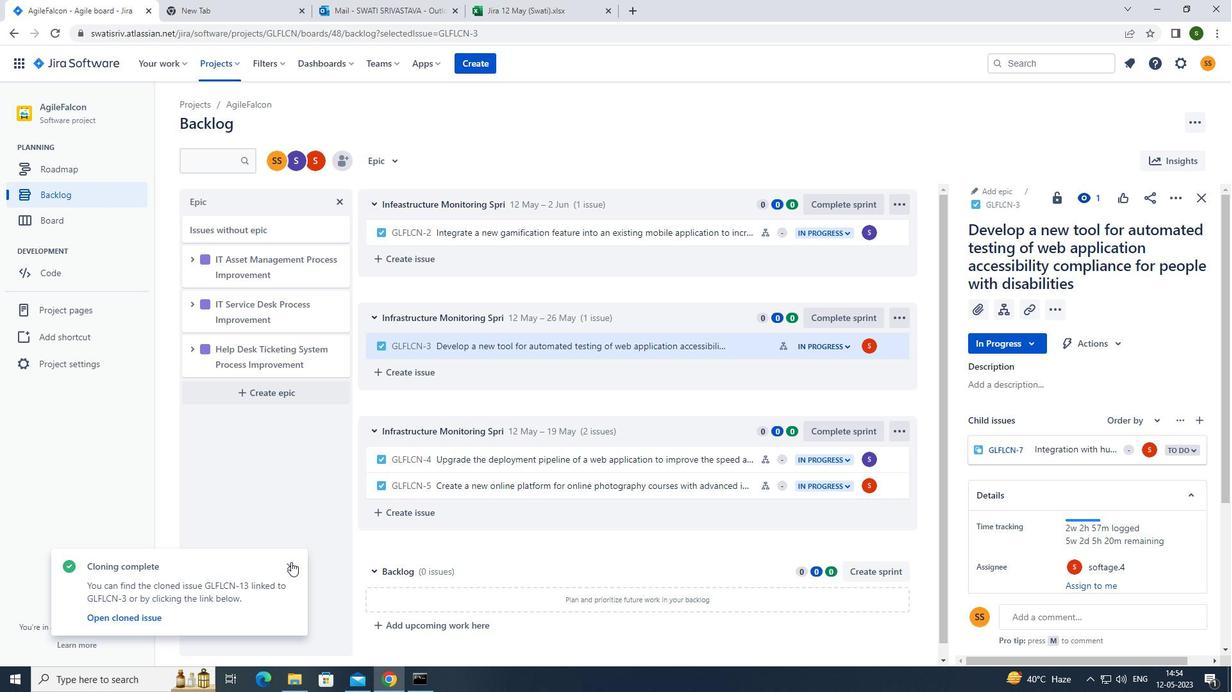 
Action: Mouse moved to (391, 163)
Screenshot: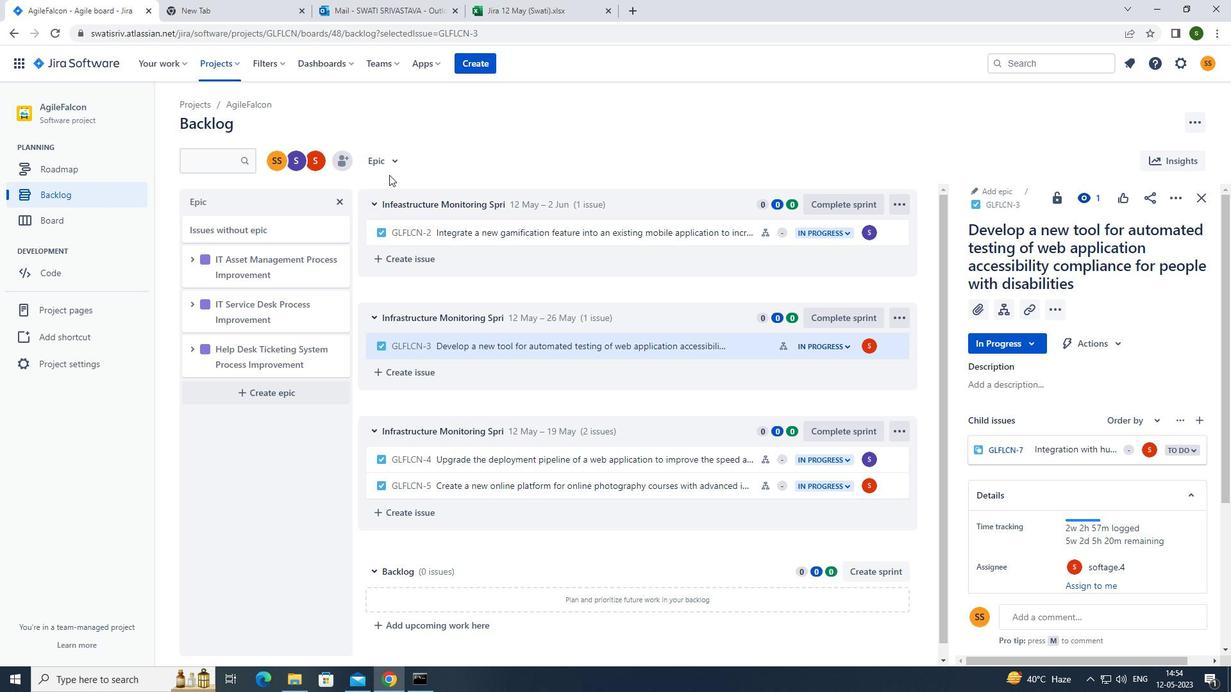 
Action: Mouse pressed left at (391, 163)
Screenshot: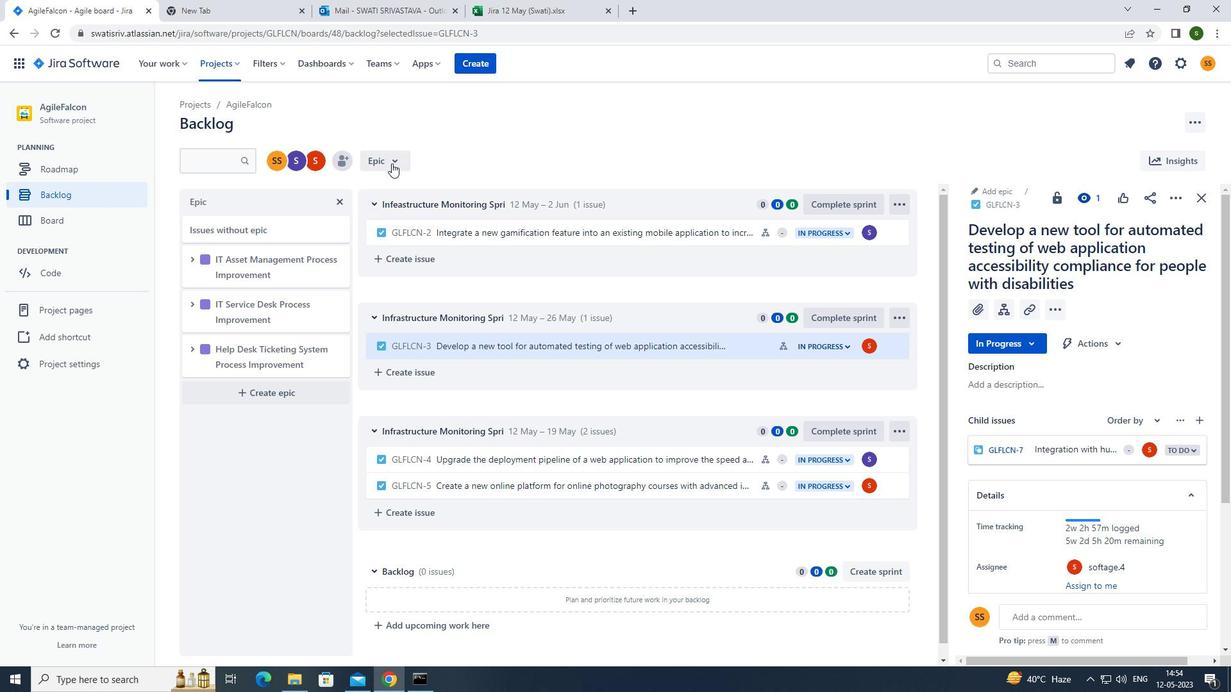 
Action: Mouse moved to (425, 240)
Screenshot: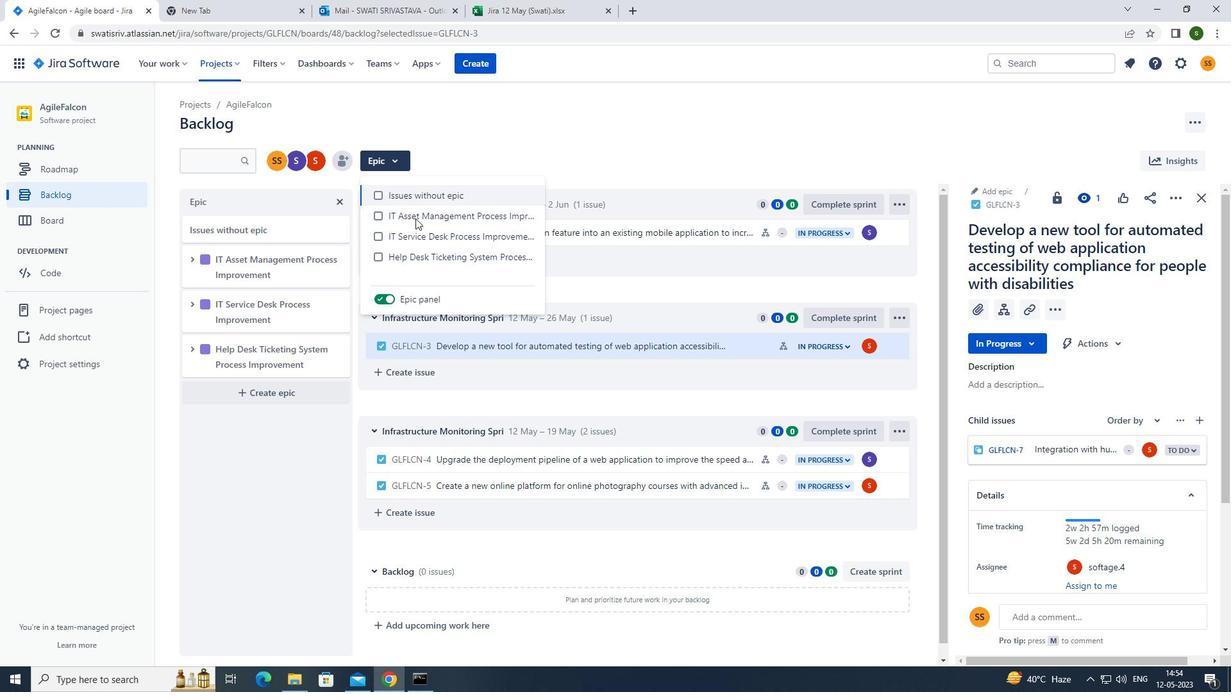 
Action: Mouse pressed left at (425, 240)
Screenshot: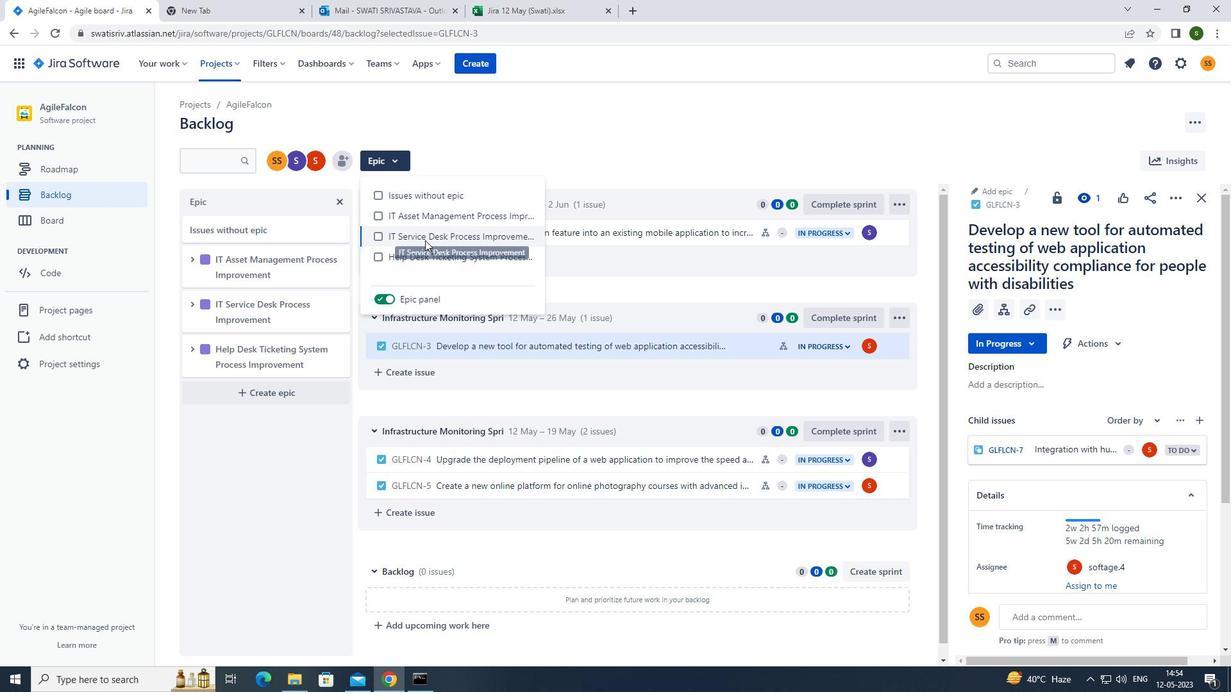 
Action: Mouse moved to (509, 146)
Screenshot: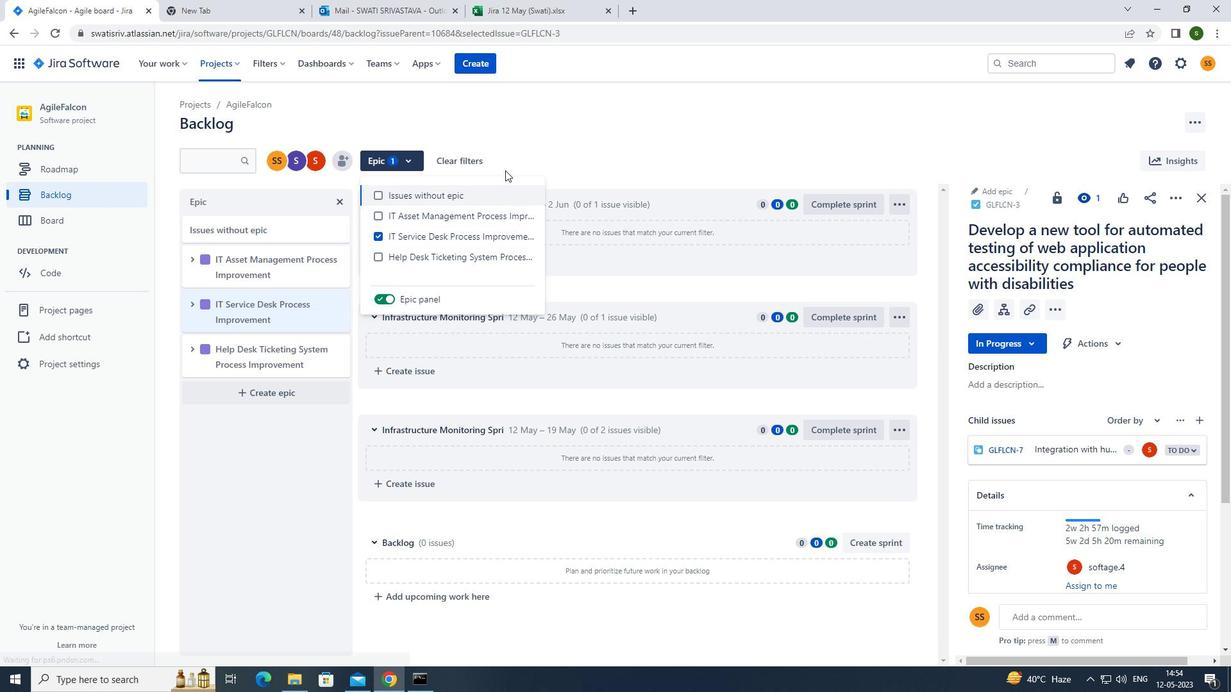 
Action: Mouse pressed left at (509, 146)
Screenshot: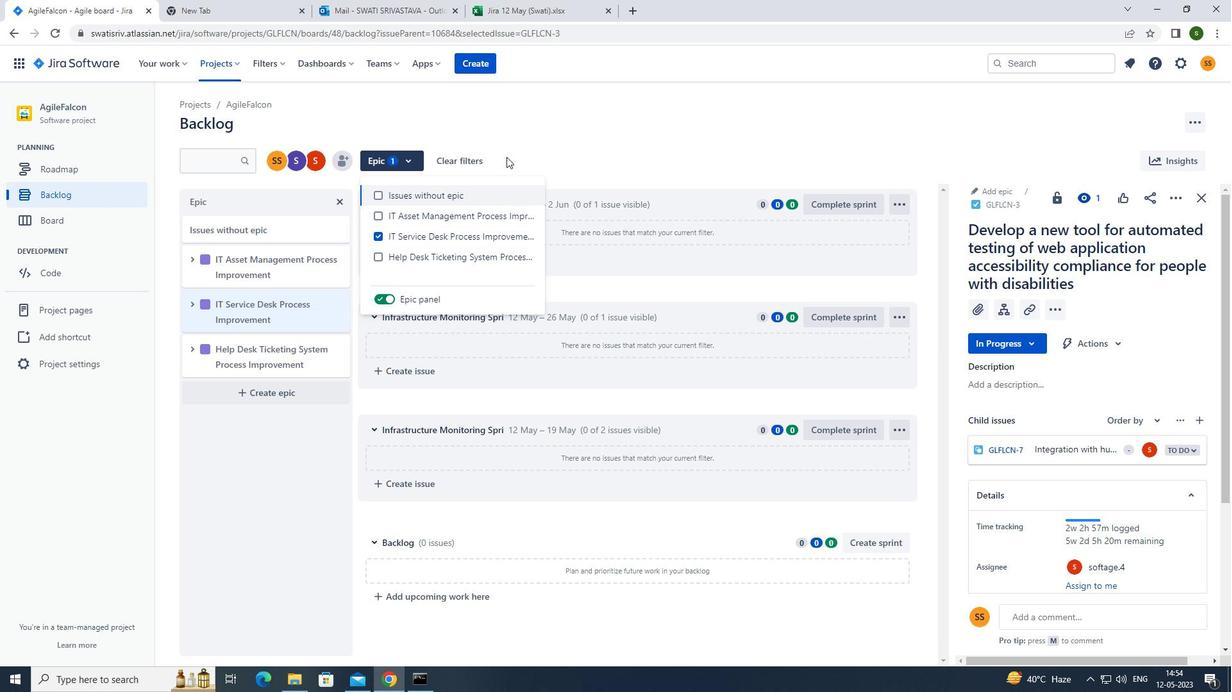 
Action: Mouse moved to (509, 146)
Screenshot: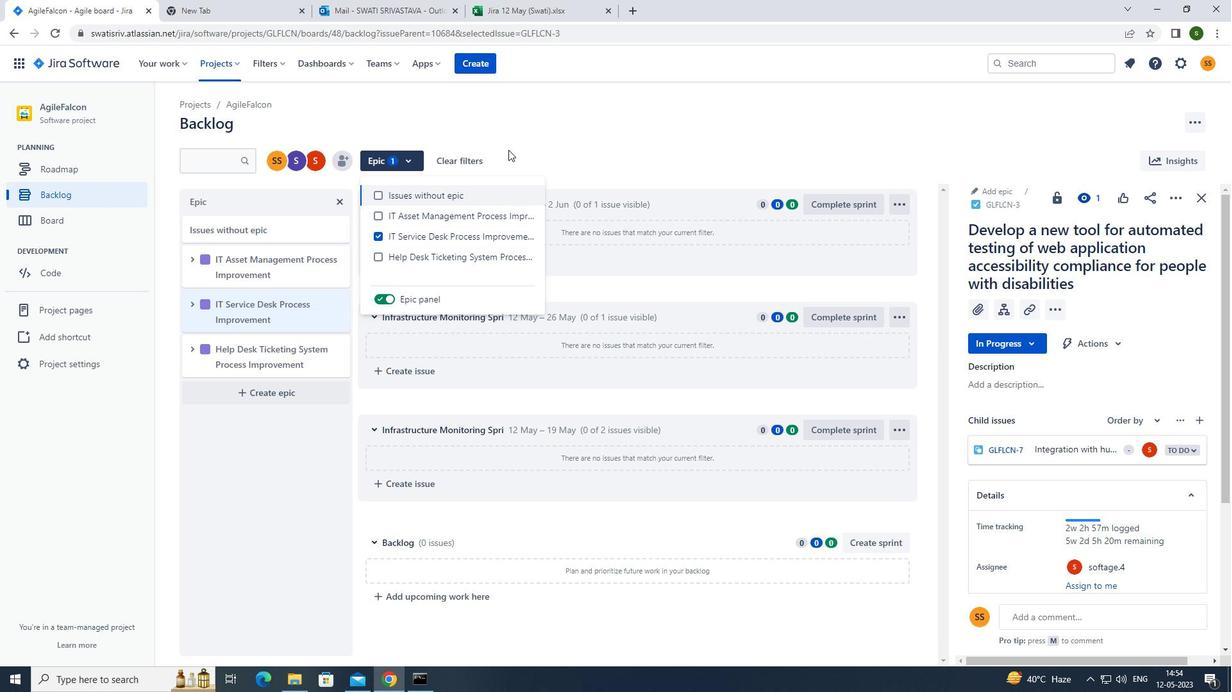 
